 Task: Check the traffic conditions on Interstate 40 in Little Rock.
Action: Key pressed interstate<Key.space>40,<Key.space><Key.caps_lock>L<Key.caps_lock>ittle<Key.space><Key.caps_lock>R<Key.caps_lock>
Screenshot: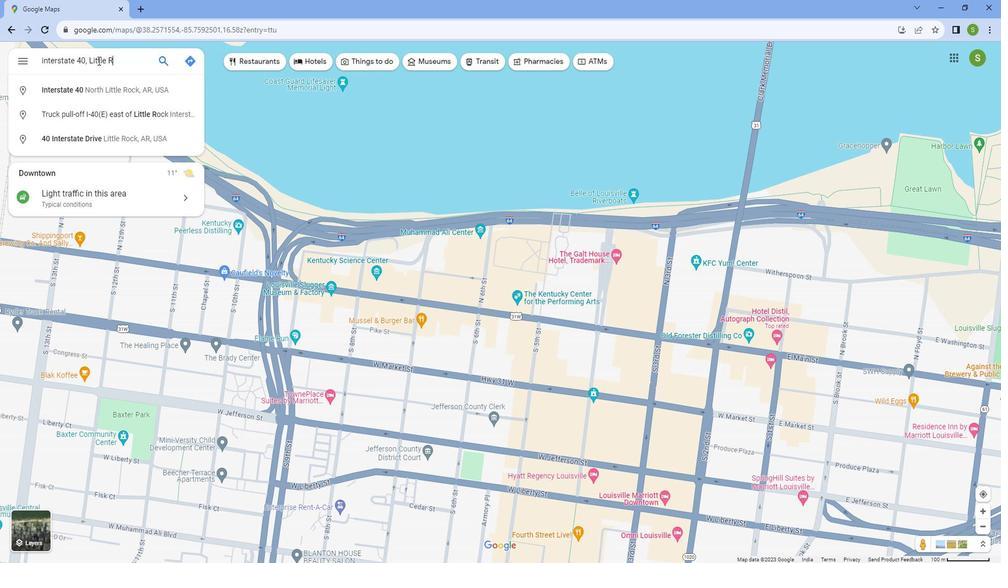 
Action: Mouse moved to (104, 47)
Screenshot: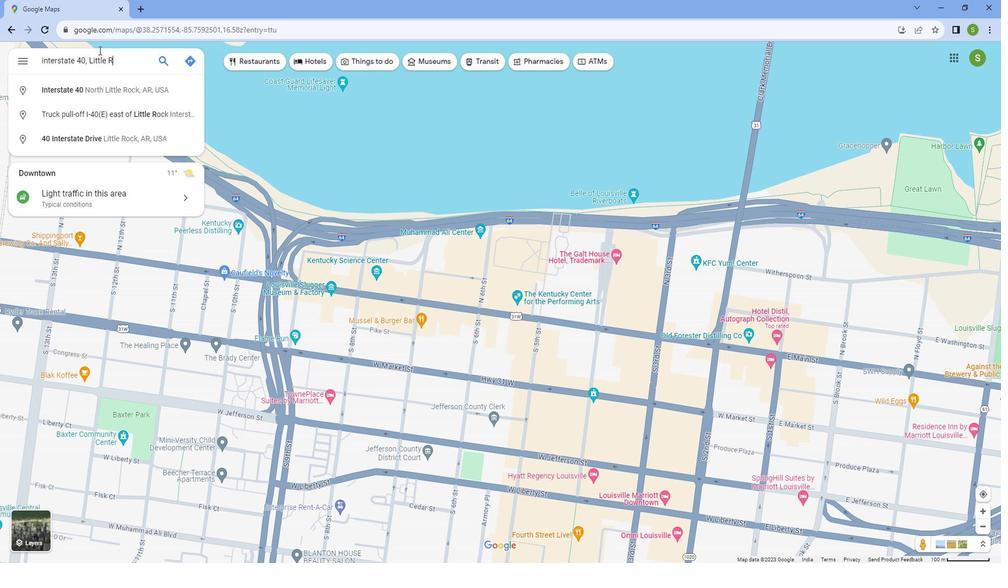 
Action: Key pressed ock
Screenshot: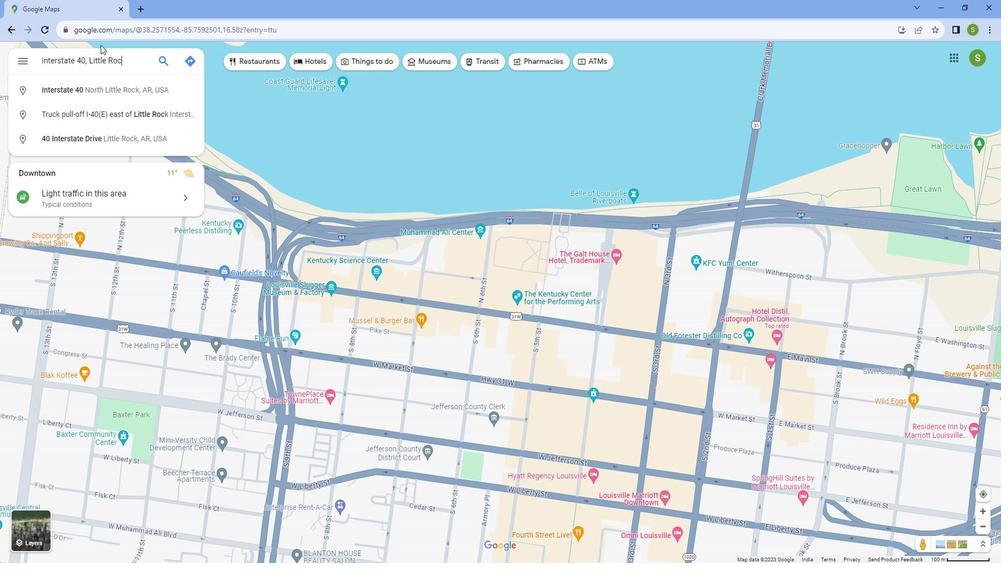 
Action: Mouse moved to (119, 85)
Screenshot: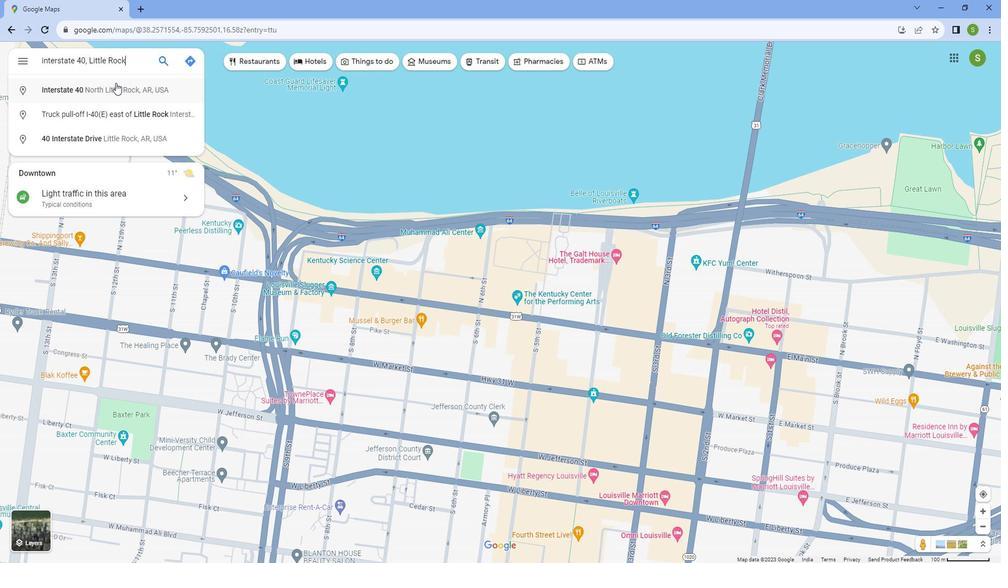 
Action: Mouse pressed left at (119, 85)
Screenshot: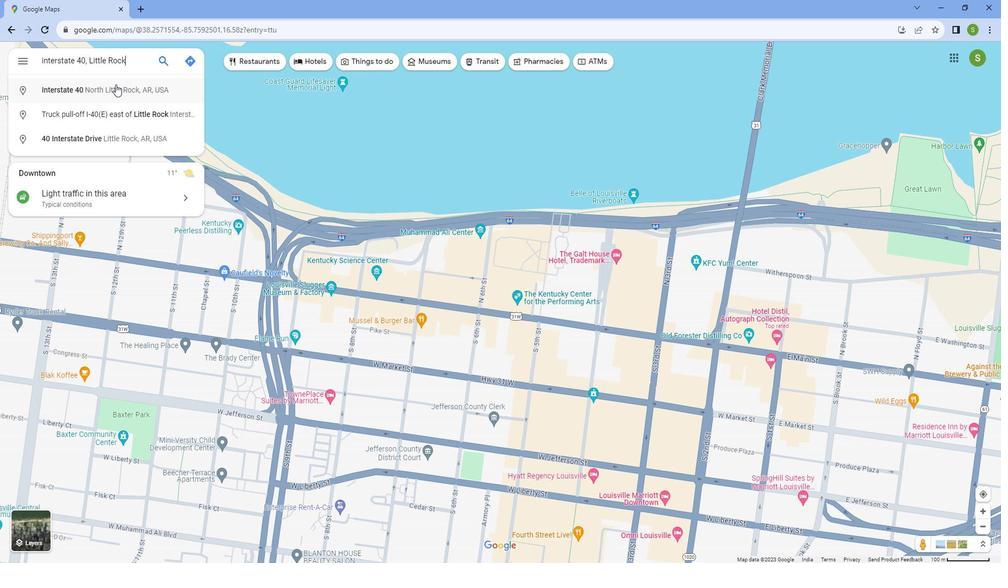 
Action: Mouse moved to (327, 510)
Screenshot: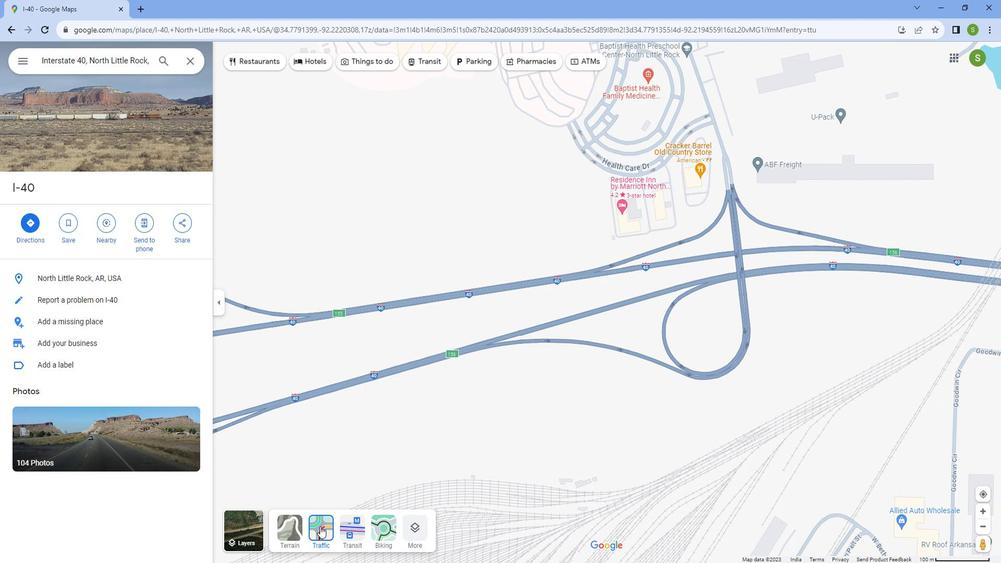 
Action: Mouse pressed left at (327, 510)
Screenshot: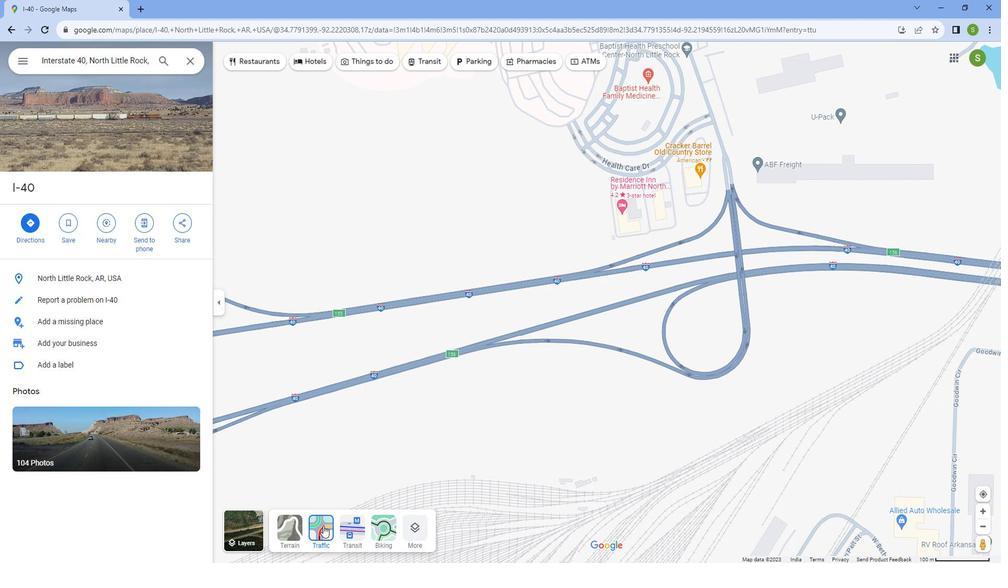 
Action: Mouse moved to (440, 316)
Screenshot: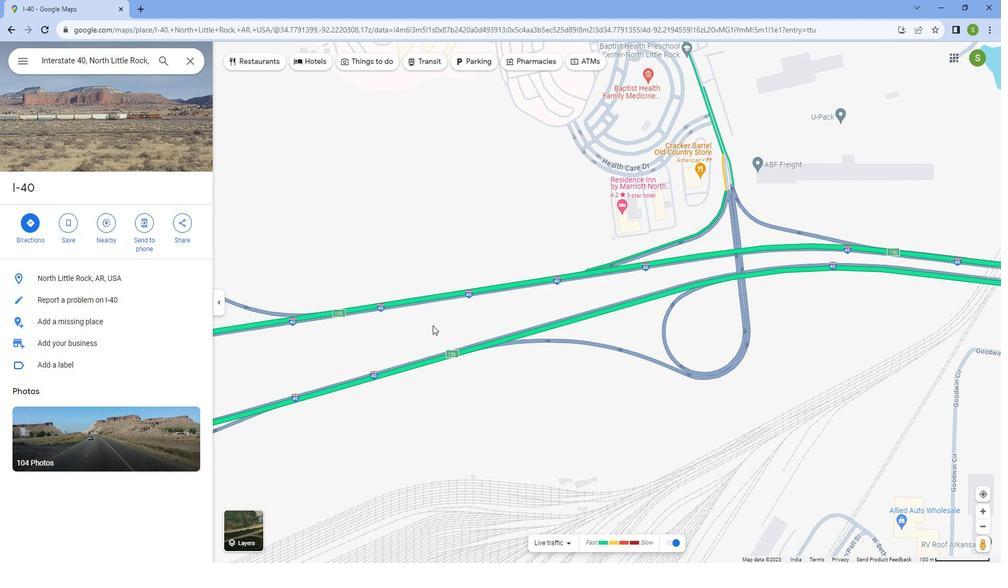 
Action: Mouse scrolled (440, 316) with delta (0, 0)
Screenshot: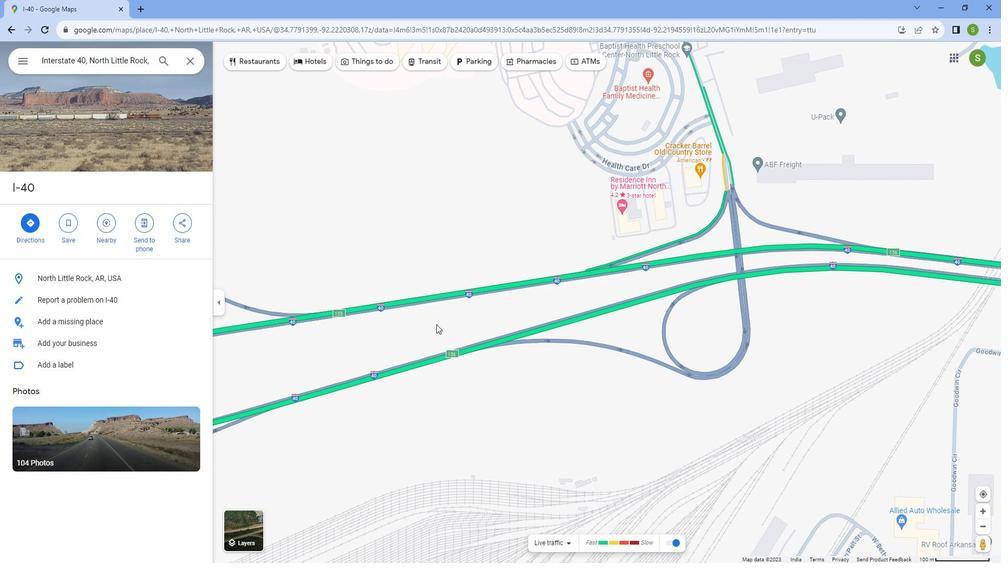 
Action: Mouse scrolled (440, 316) with delta (0, 0)
Screenshot: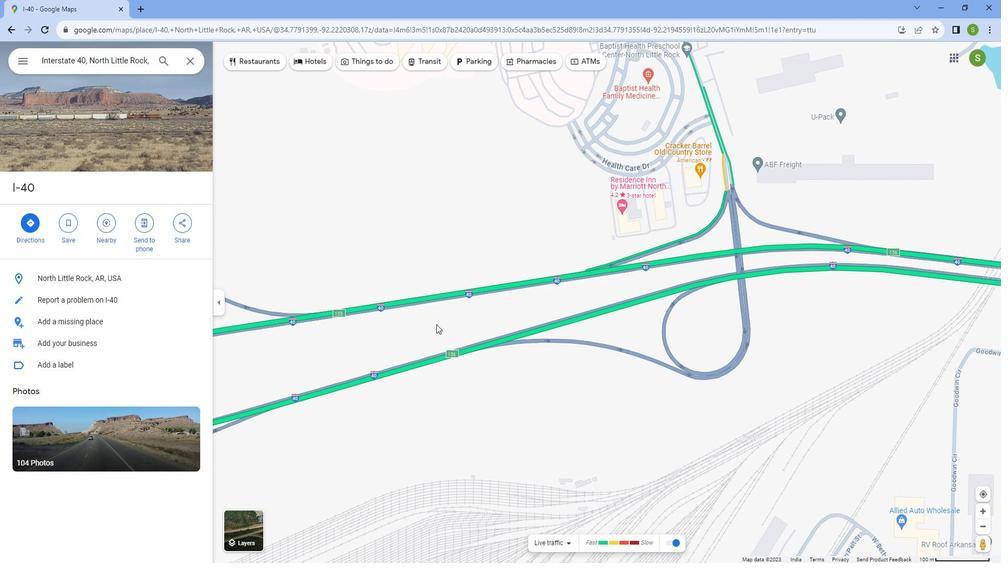 
Action: Mouse scrolled (440, 316) with delta (0, 0)
Screenshot: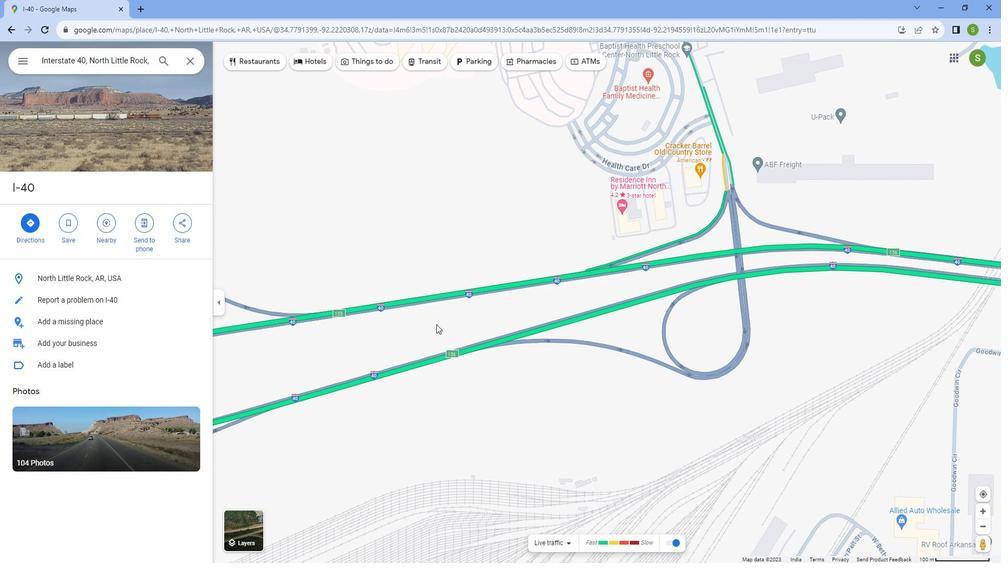 
Action: Mouse scrolled (440, 316) with delta (0, 0)
Screenshot: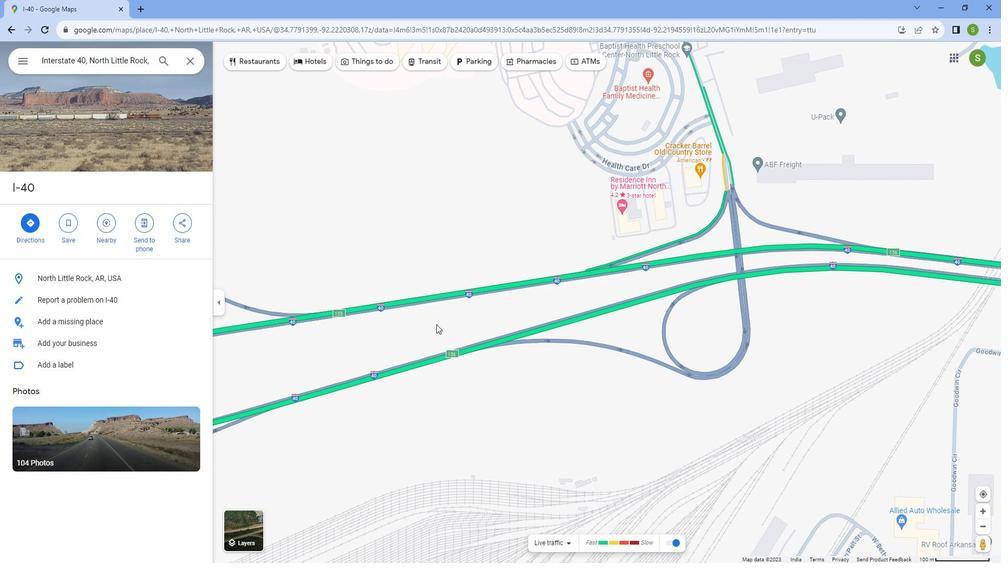 
Action: Mouse scrolled (440, 316) with delta (0, 0)
Screenshot: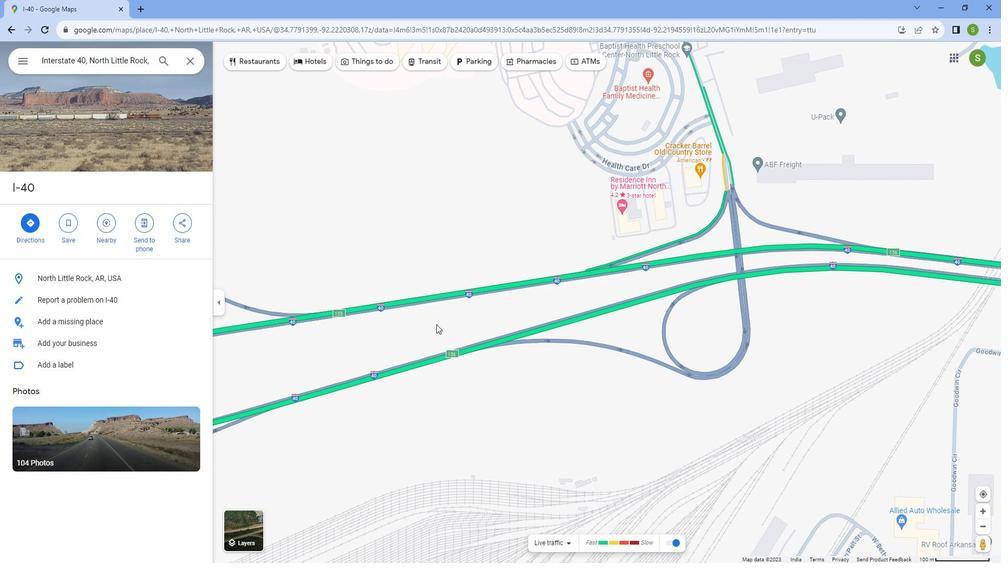 
Action: Mouse scrolled (440, 316) with delta (0, 0)
Screenshot: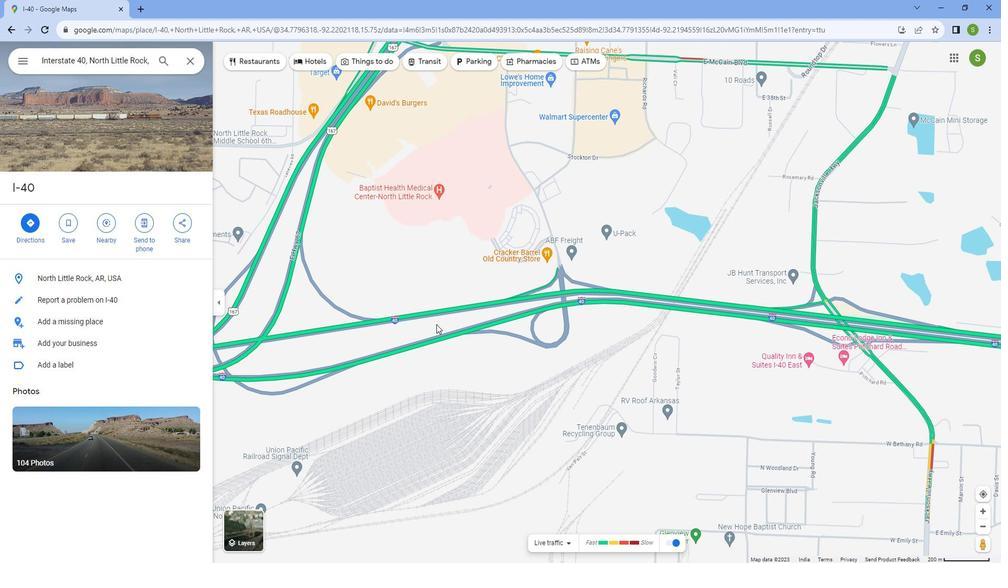 
Action: Mouse scrolled (440, 316) with delta (0, 0)
Screenshot: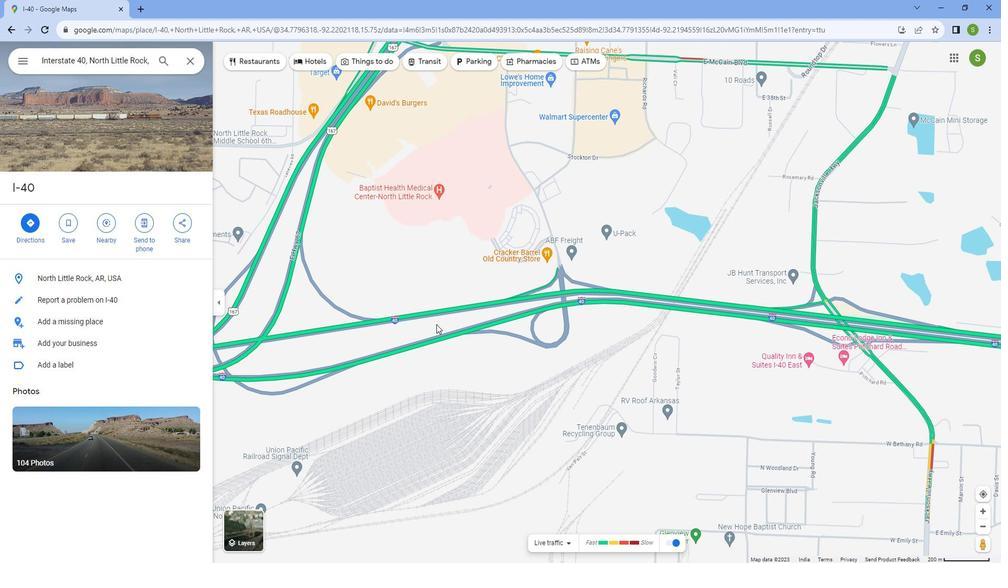 
Action: Mouse scrolled (440, 316) with delta (0, 0)
Screenshot: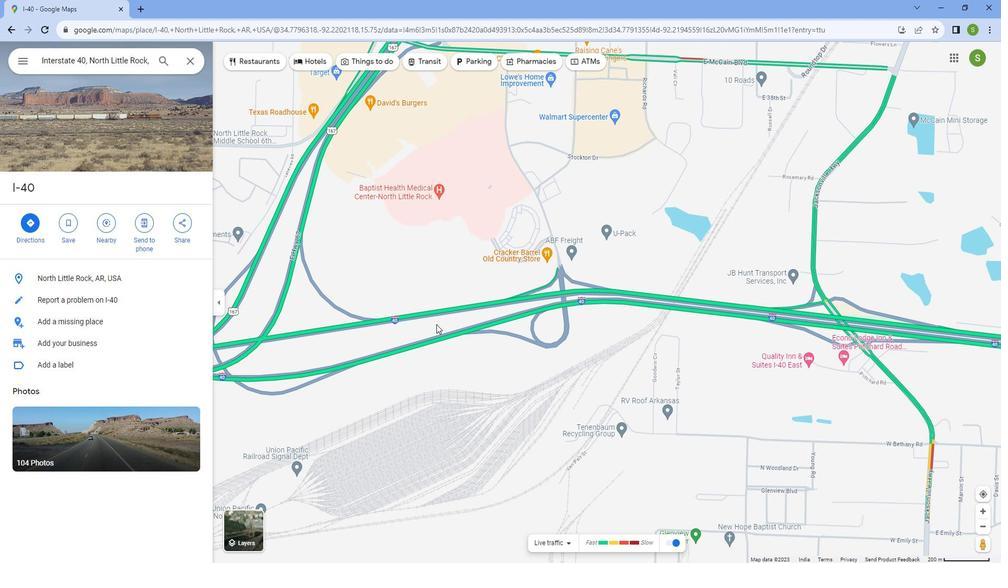 
Action: Mouse scrolled (440, 316) with delta (0, 0)
Screenshot: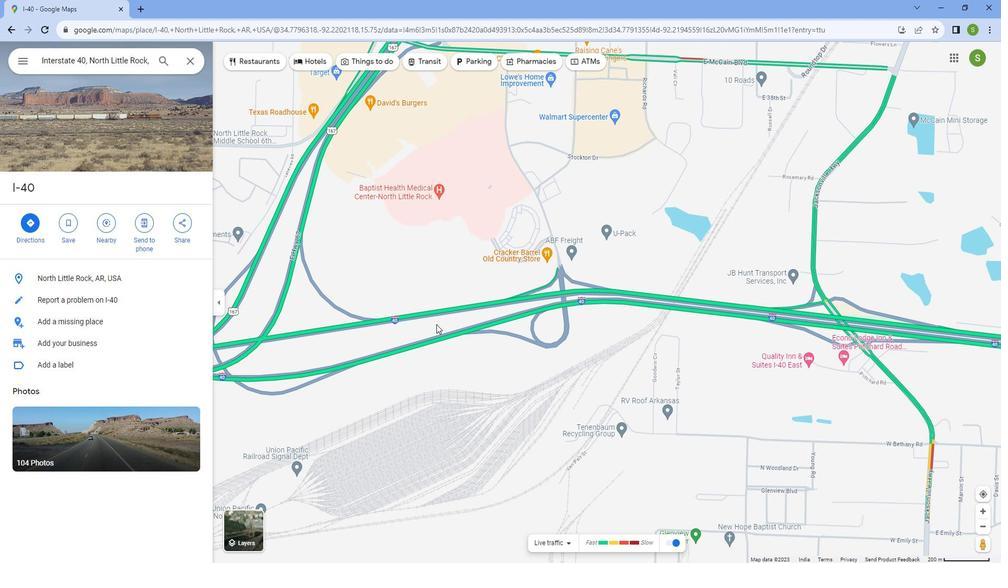 
Action: Mouse moved to (307, 304)
Screenshot: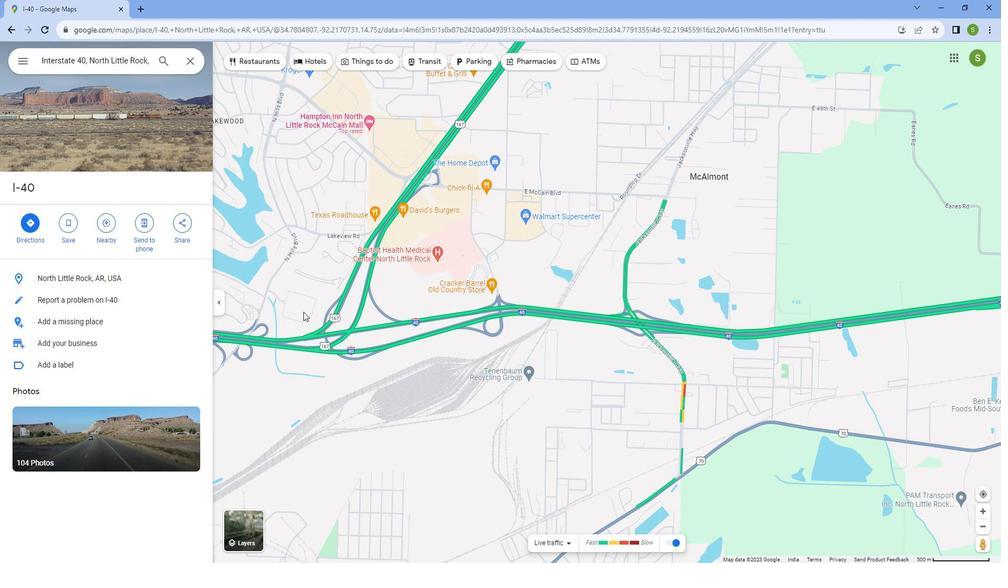 
Action: Mouse scrolled (307, 305) with delta (0, 0)
Screenshot: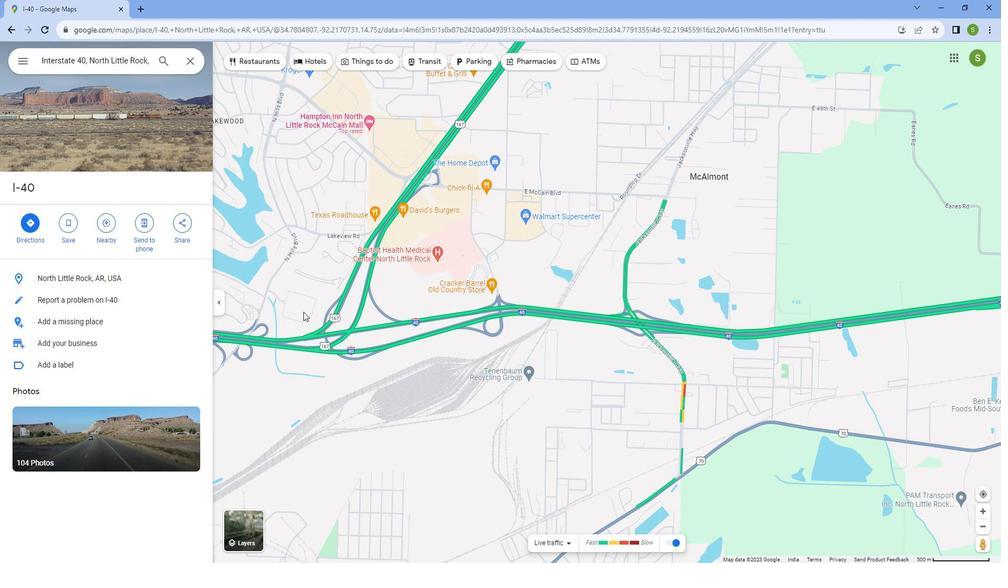 
Action: Mouse moved to (302, 305)
Screenshot: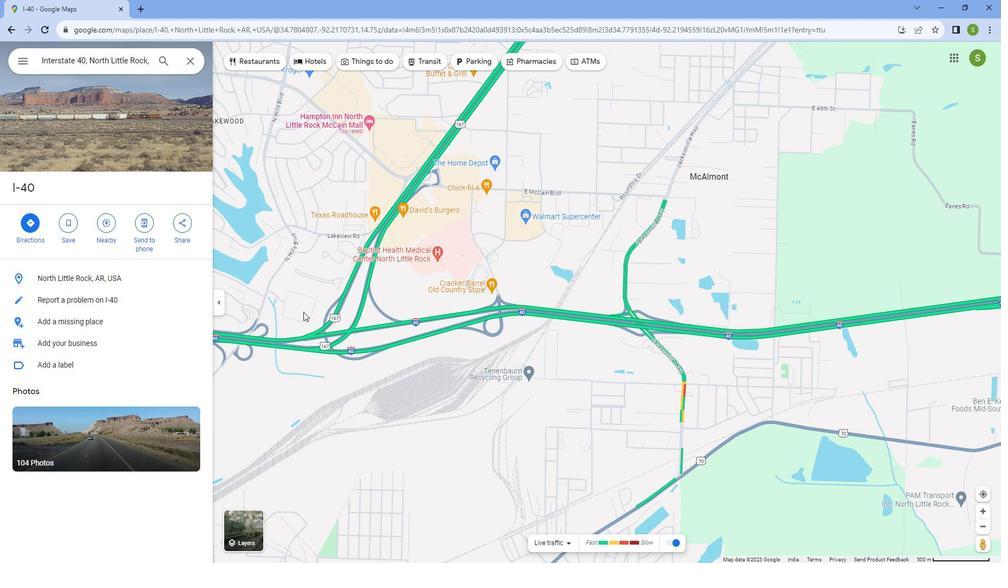 
Action: Mouse scrolled (302, 306) with delta (0, 0)
Screenshot: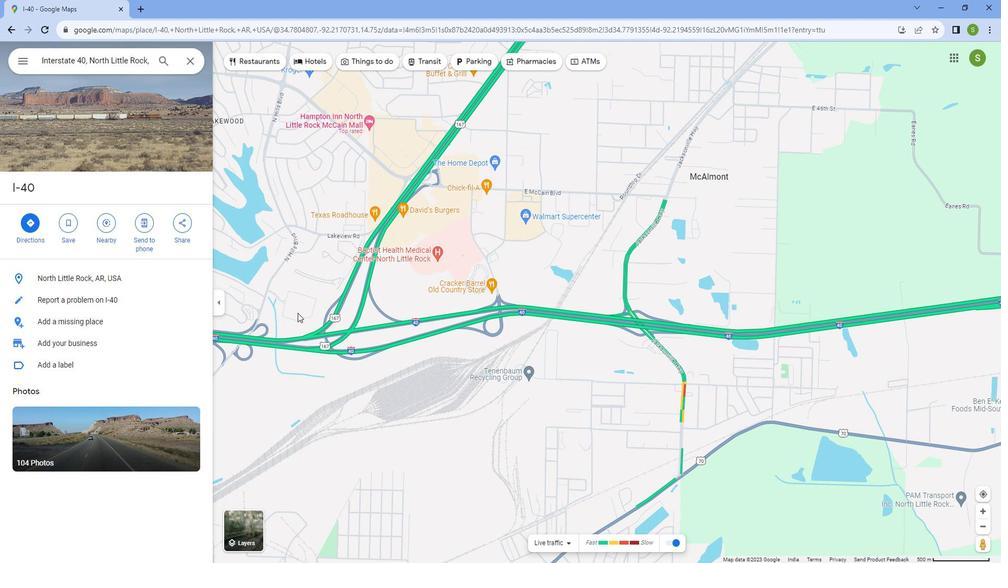 
Action: Mouse scrolled (302, 306) with delta (0, 0)
Screenshot: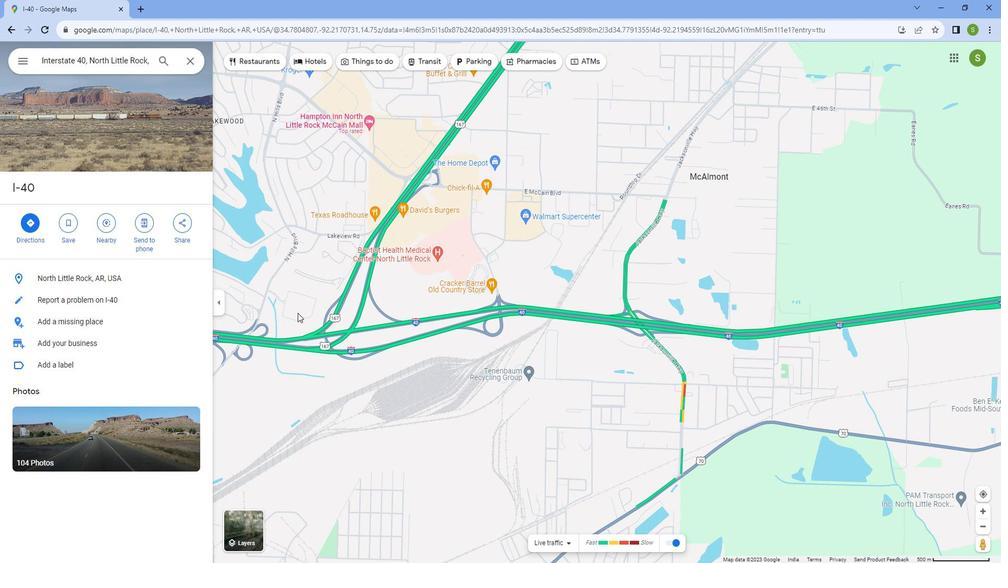 
Action: Mouse moved to (302, 305)
Screenshot: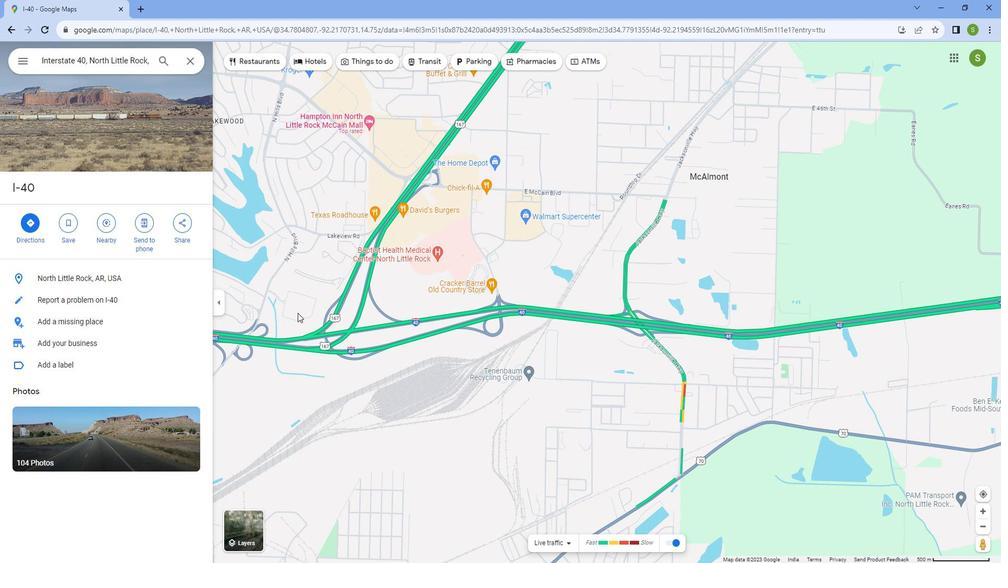 
Action: Mouse scrolled (302, 306) with delta (0, 0)
Screenshot: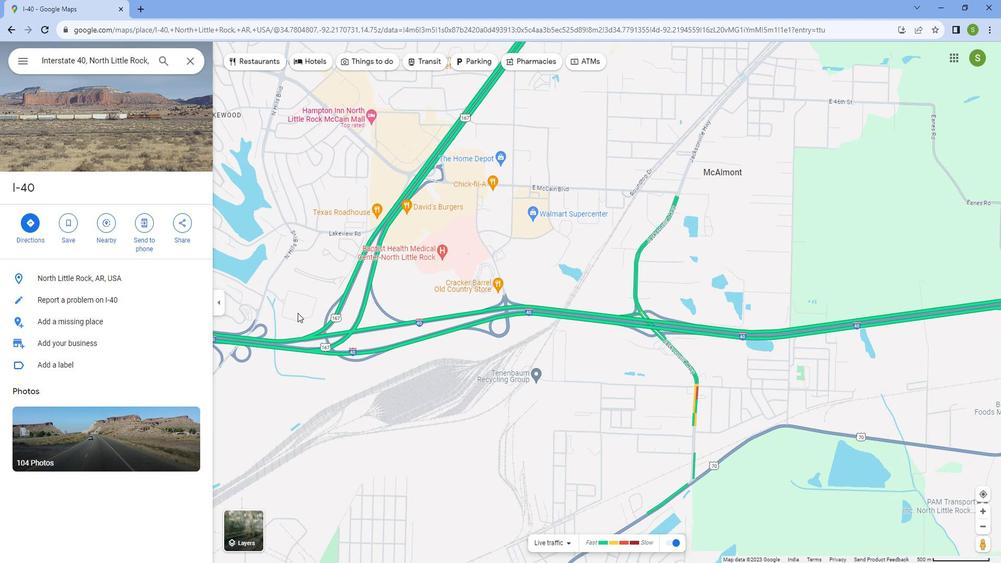 
Action: Mouse moved to (297, 306)
Screenshot: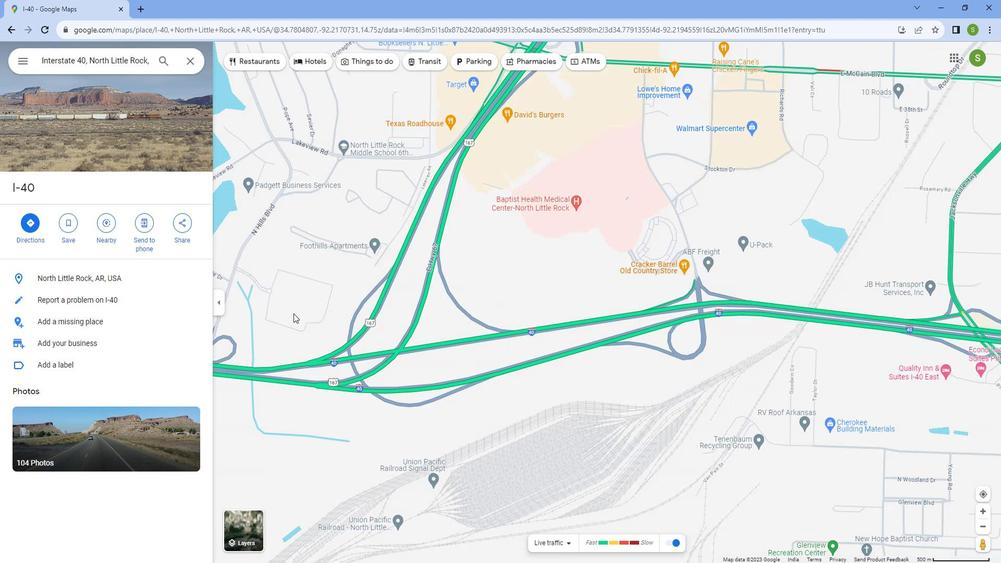 
Action: Mouse scrolled (297, 306) with delta (0, 0)
Screenshot: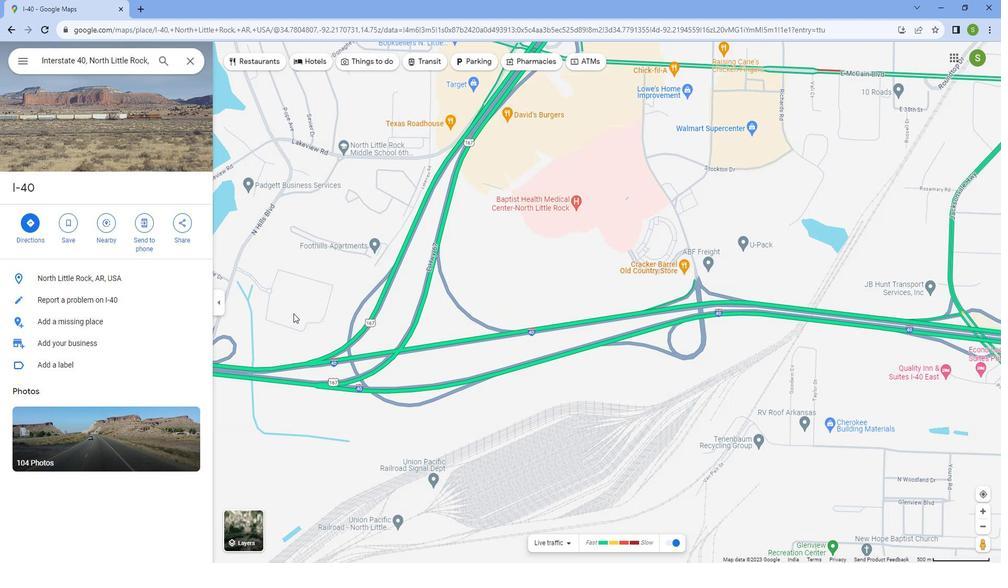
Action: Mouse scrolled (297, 306) with delta (0, 0)
Screenshot: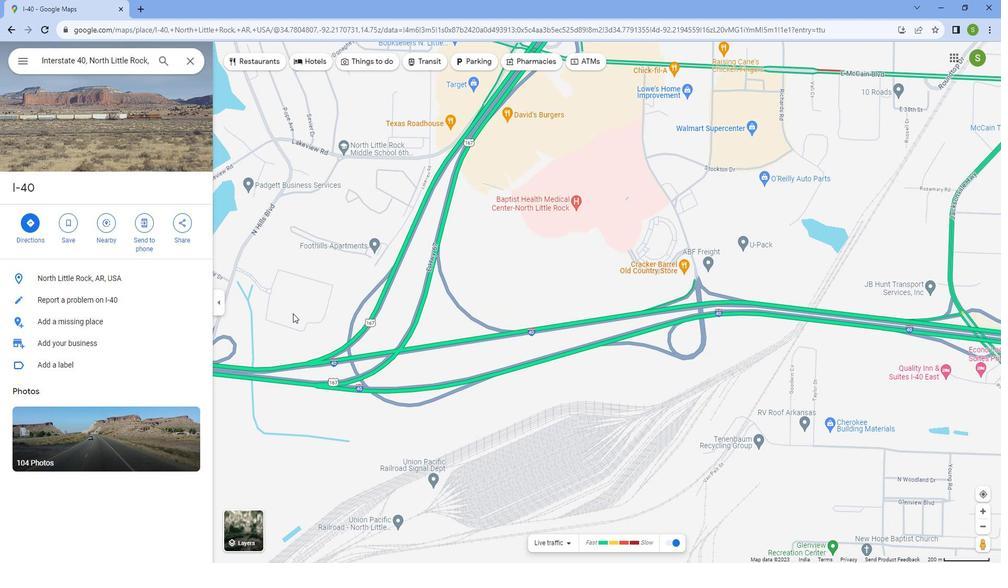 
Action: Mouse scrolled (297, 306) with delta (0, 0)
Screenshot: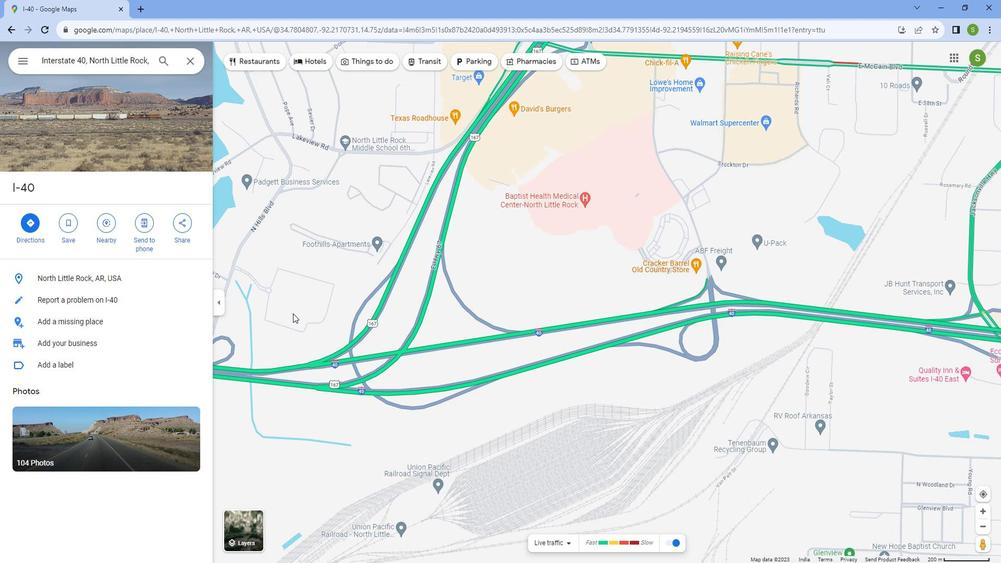 
Action: Mouse scrolled (297, 306) with delta (0, 0)
Screenshot: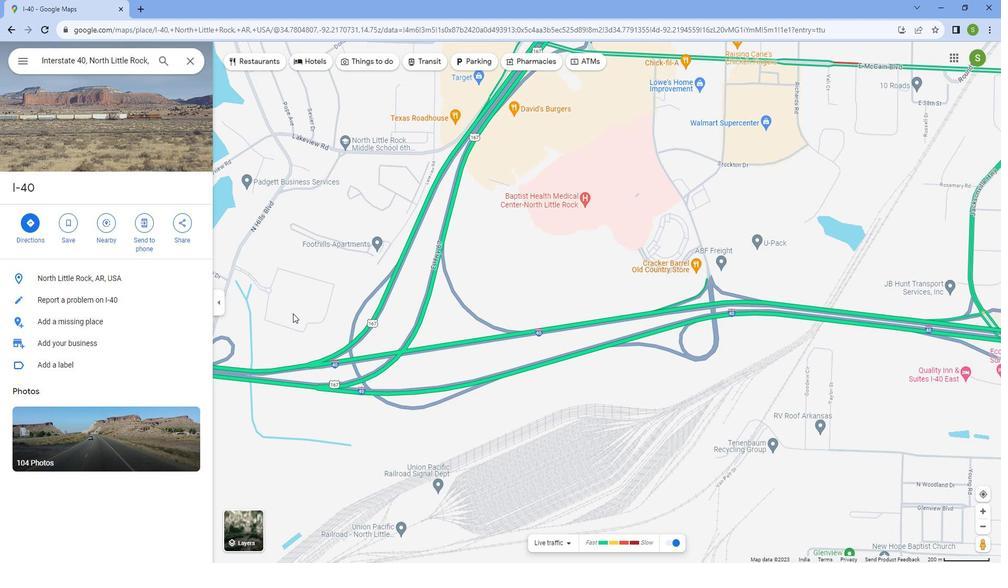 
Action: Mouse scrolled (297, 306) with delta (0, 0)
Screenshot: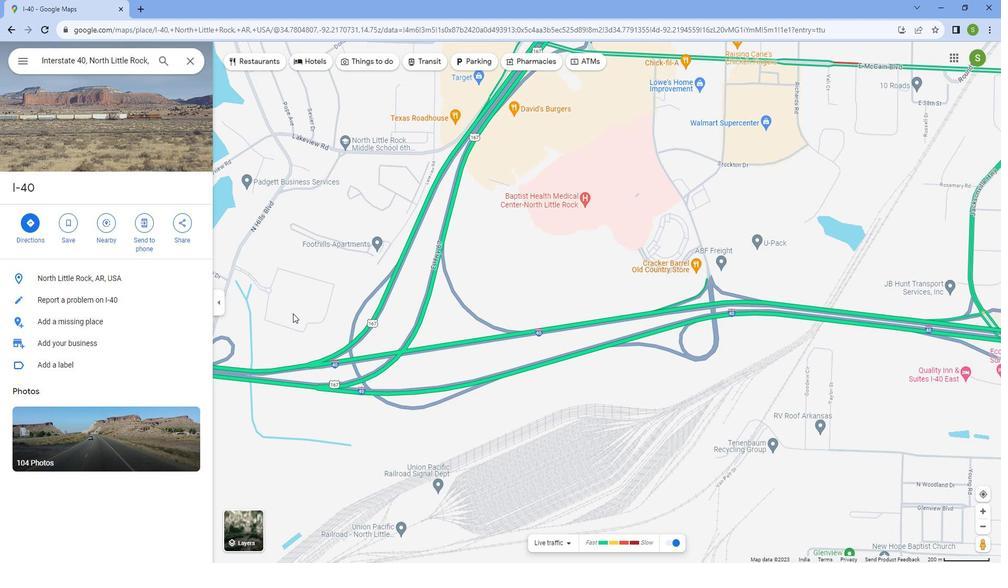 
Action: Mouse scrolled (297, 306) with delta (0, 0)
Screenshot: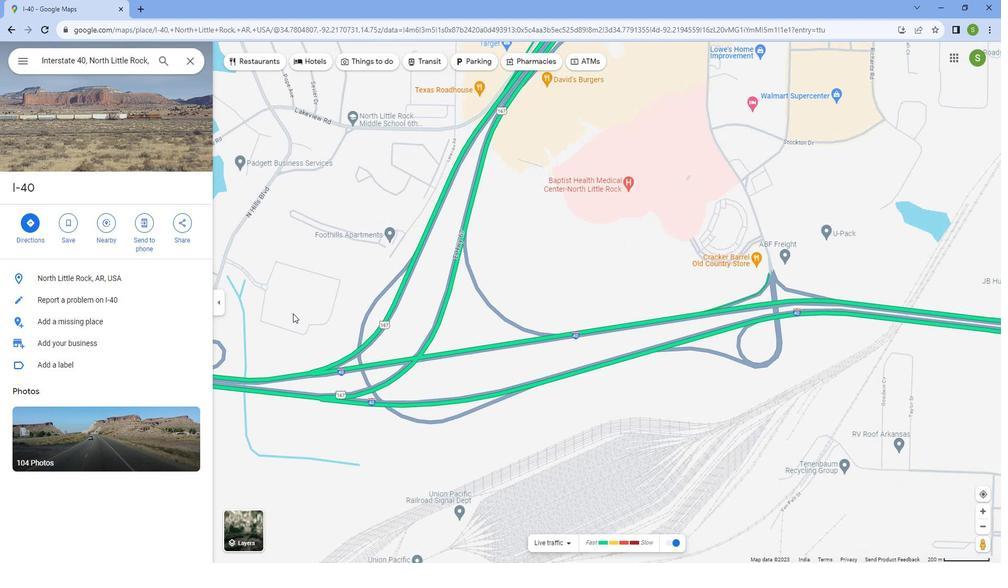 
Action: Mouse moved to (701, 339)
Screenshot: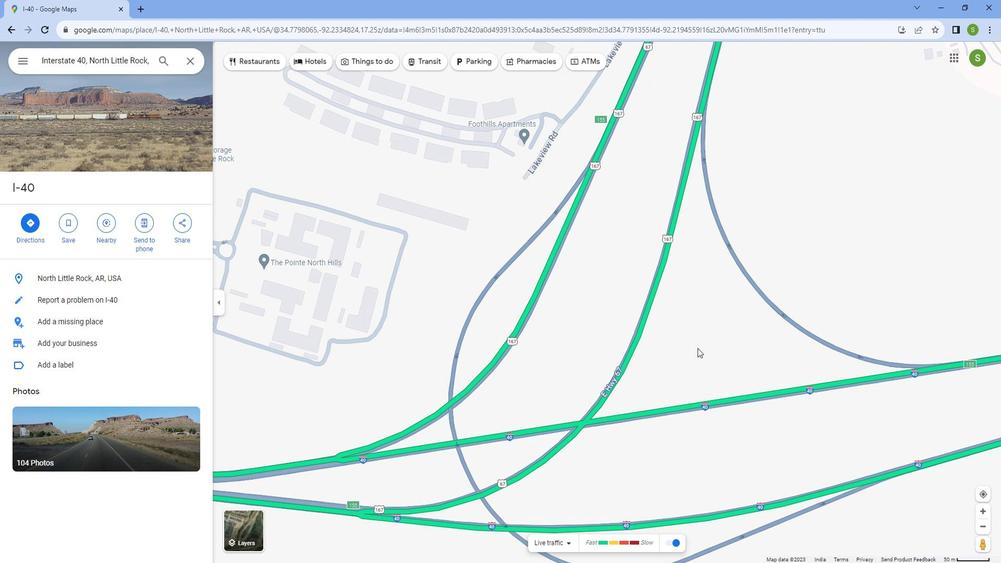 
Action: Mouse pressed left at (701, 339)
Screenshot: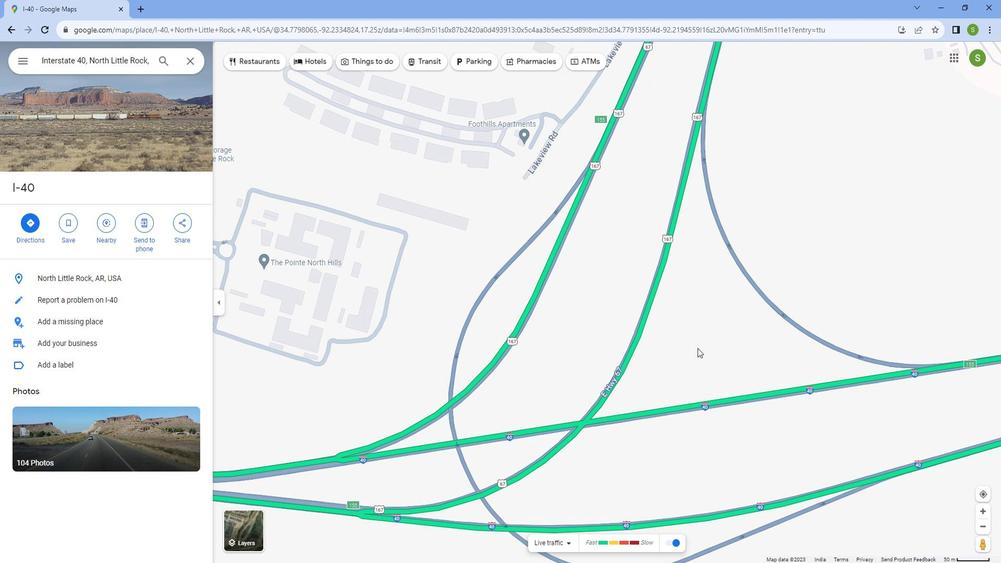 
Action: Mouse moved to (648, 220)
Screenshot: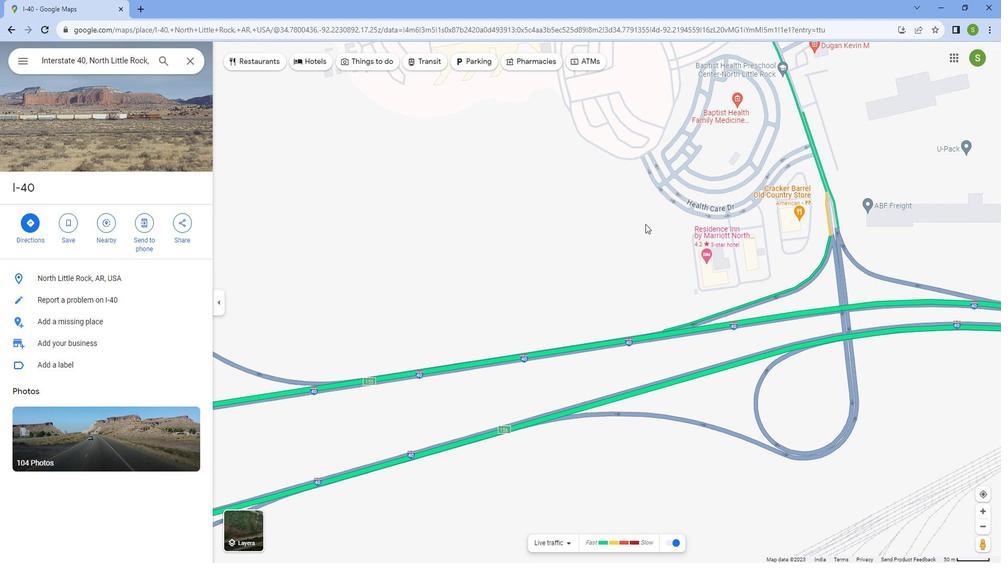 
Action: Mouse pressed left at (648, 220)
Screenshot: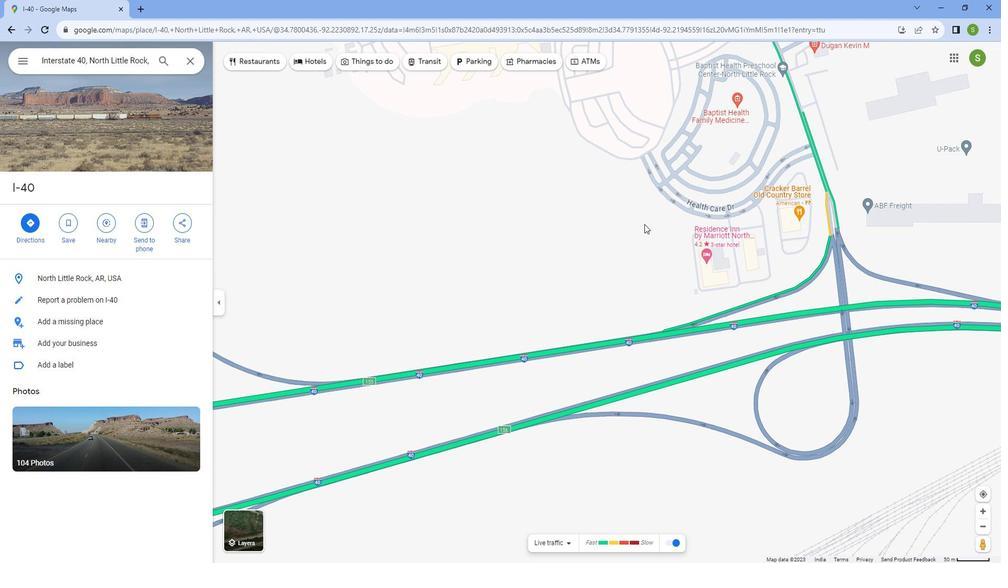 
Action: Mouse moved to (528, 247)
Screenshot: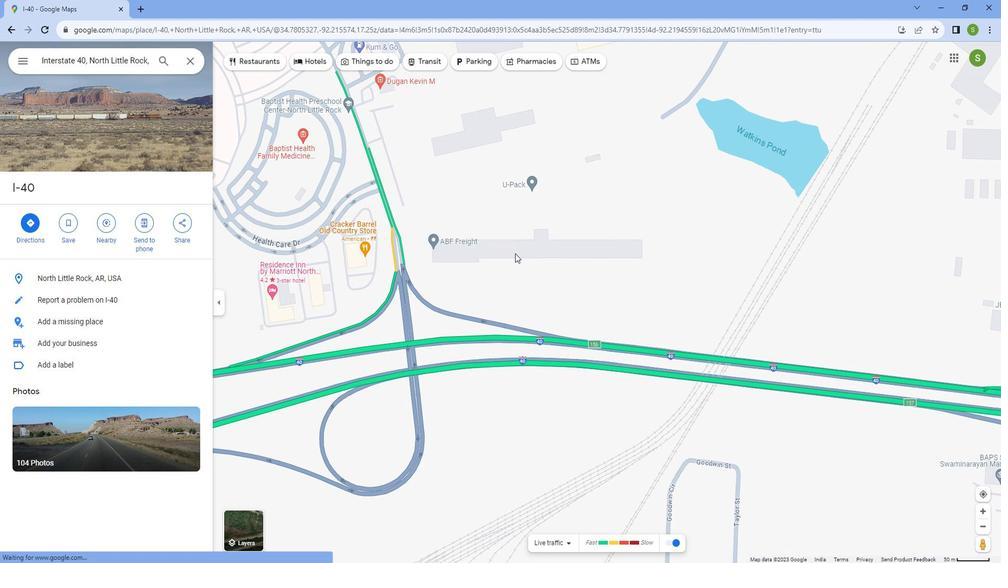 
Action: Mouse pressed left at (528, 247)
Screenshot: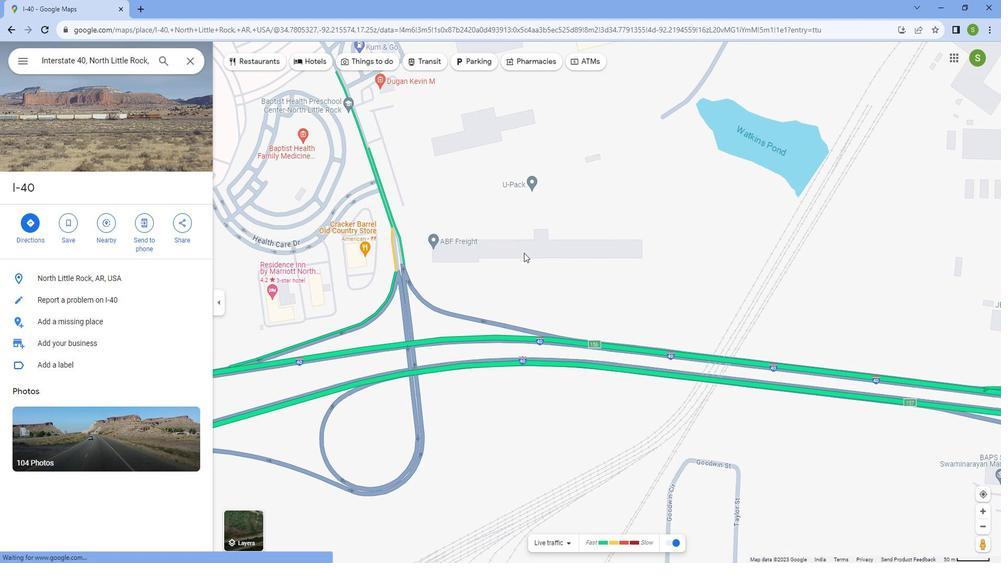 
Action: Mouse moved to (313, 321)
Screenshot: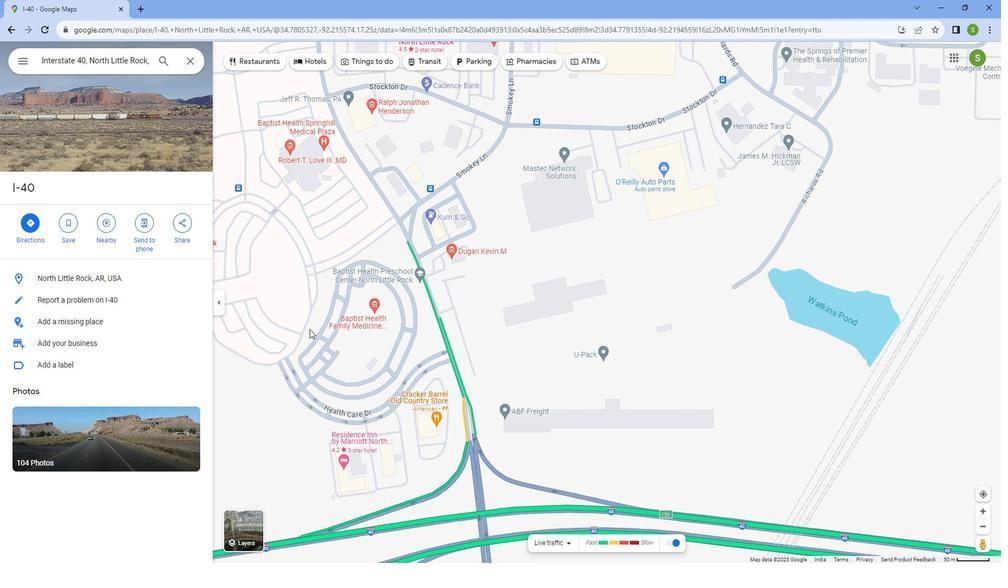
Action: Mouse pressed left at (313, 321)
Screenshot: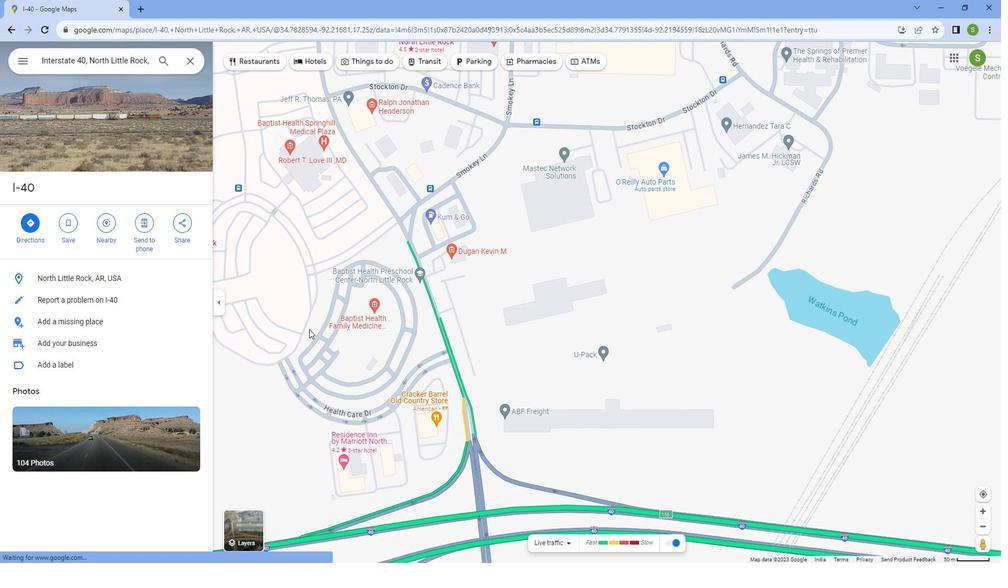 
Action: Mouse moved to (380, 193)
Screenshot: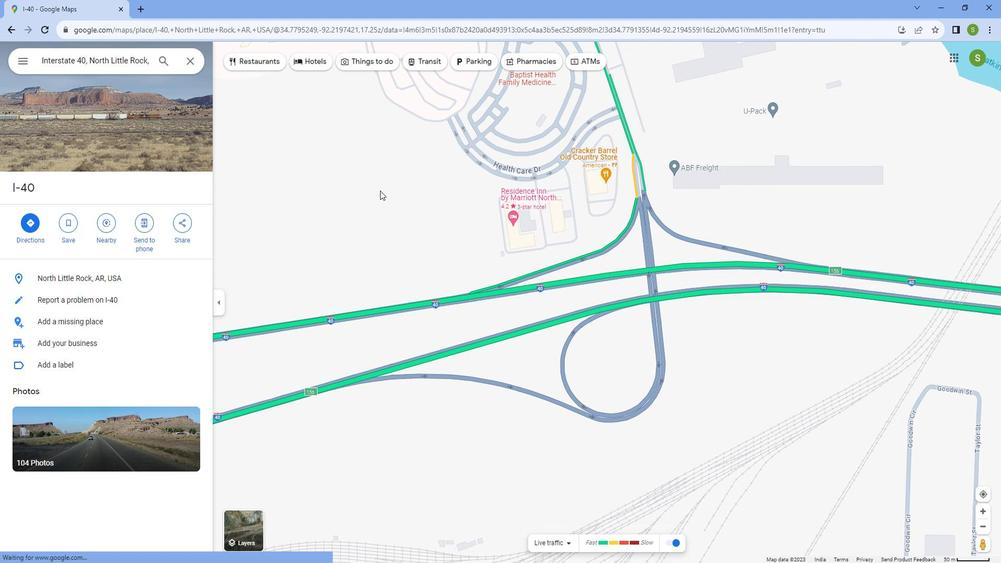 
Action: Mouse pressed left at (380, 193)
Screenshot: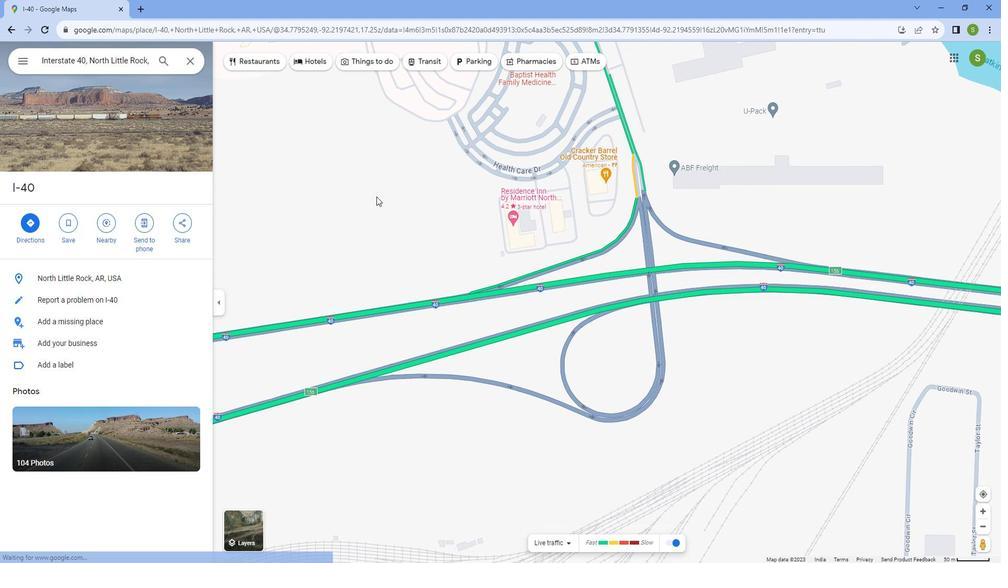 
Action: Mouse moved to (610, 196)
Screenshot: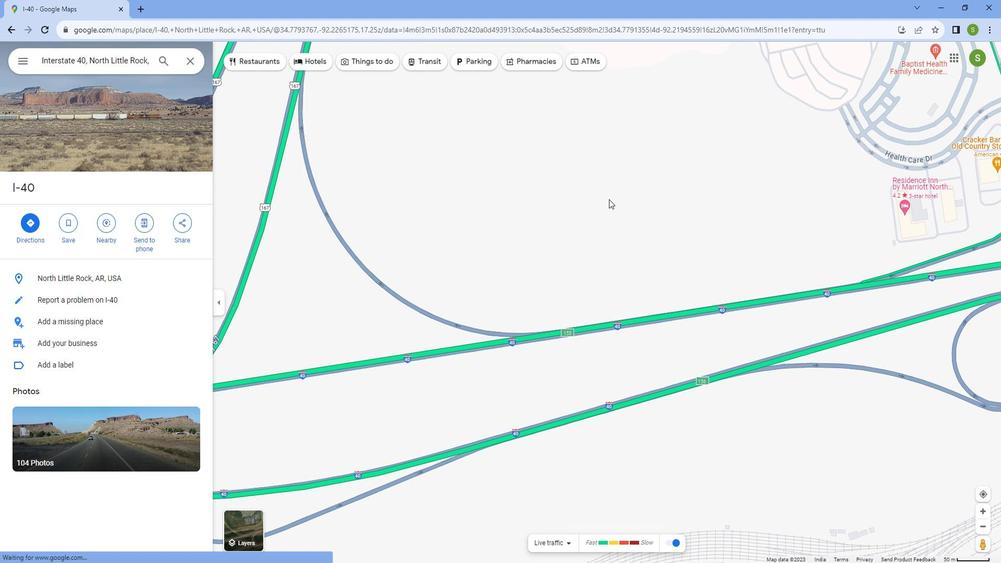 
Action: Mouse scrolled (610, 195) with delta (0, 0)
Screenshot: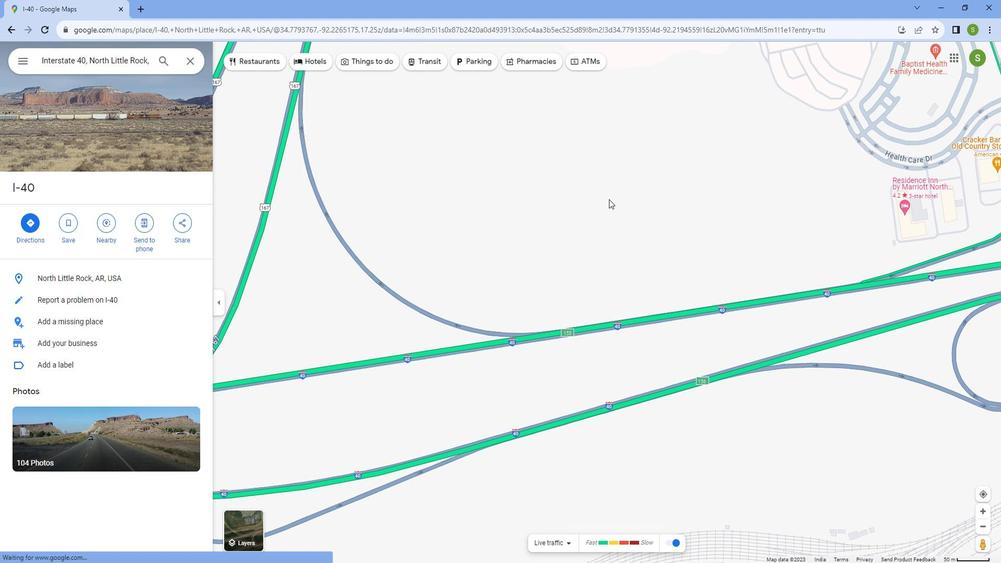 
Action: Mouse scrolled (610, 195) with delta (0, 0)
Screenshot: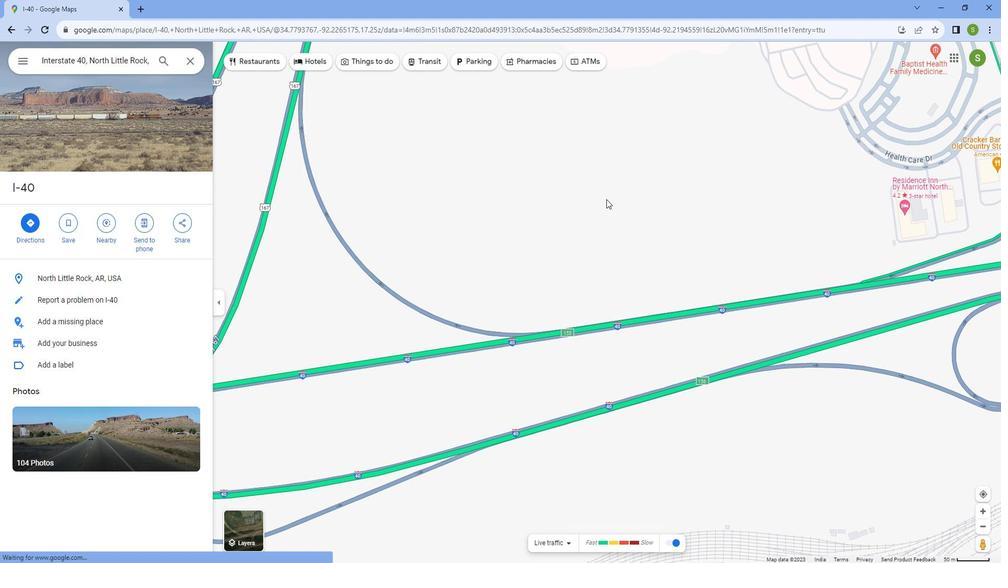 
Action: Mouse scrolled (610, 195) with delta (0, 0)
Screenshot: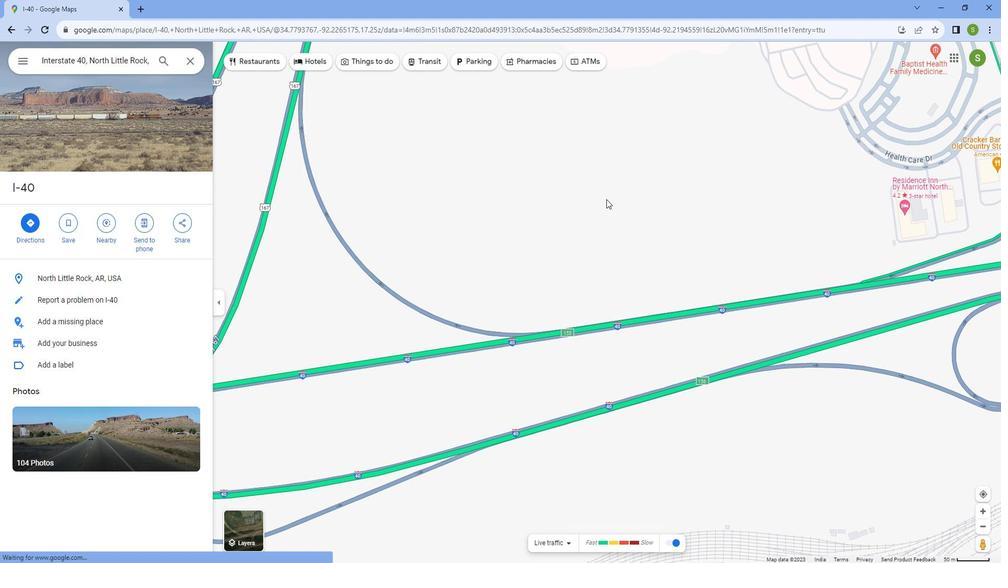 
Action: Mouse scrolled (610, 195) with delta (0, 0)
Screenshot: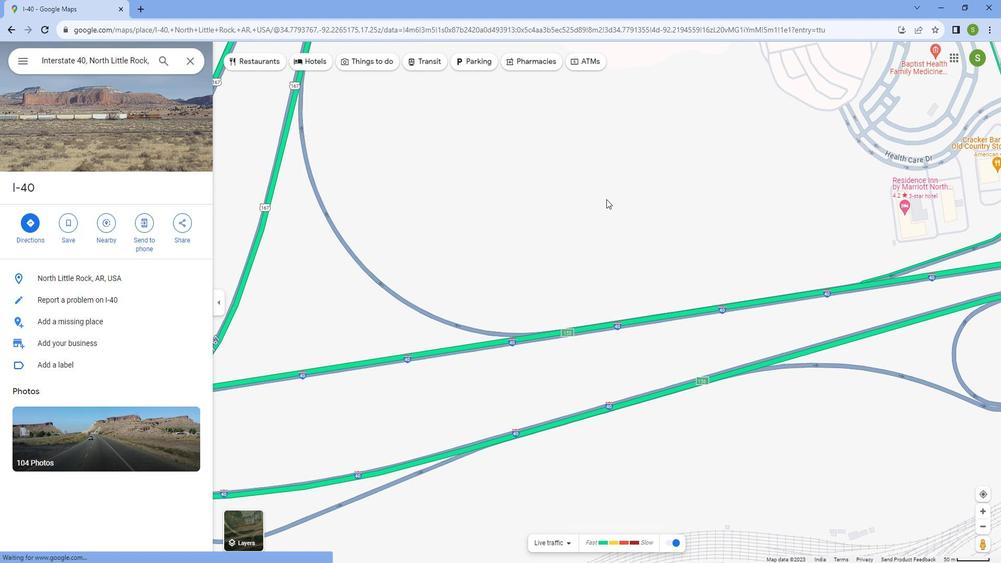 
Action: Mouse scrolled (610, 195) with delta (0, 0)
Screenshot: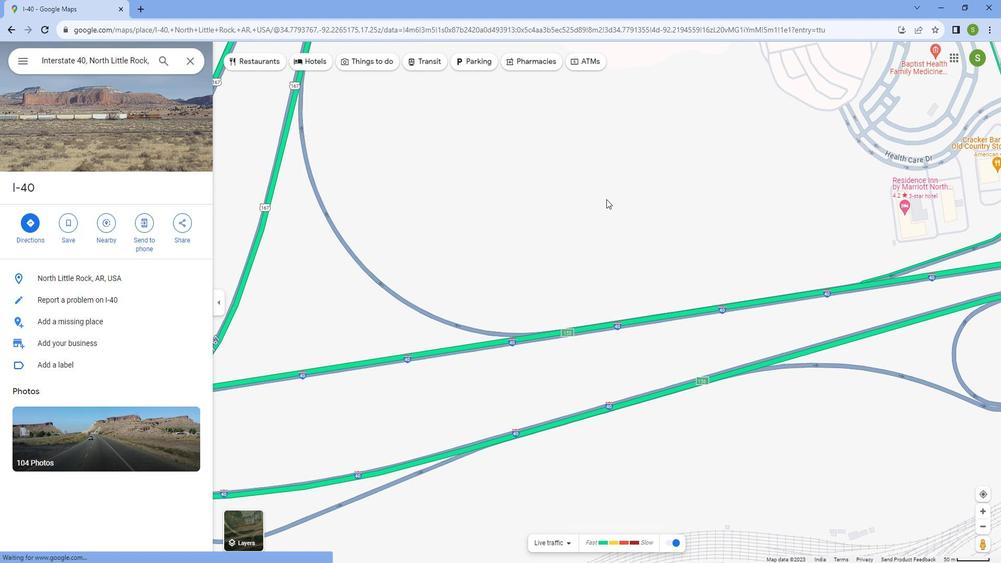 
Action: Mouse scrolled (610, 195) with delta (0, 0)
Screenshot: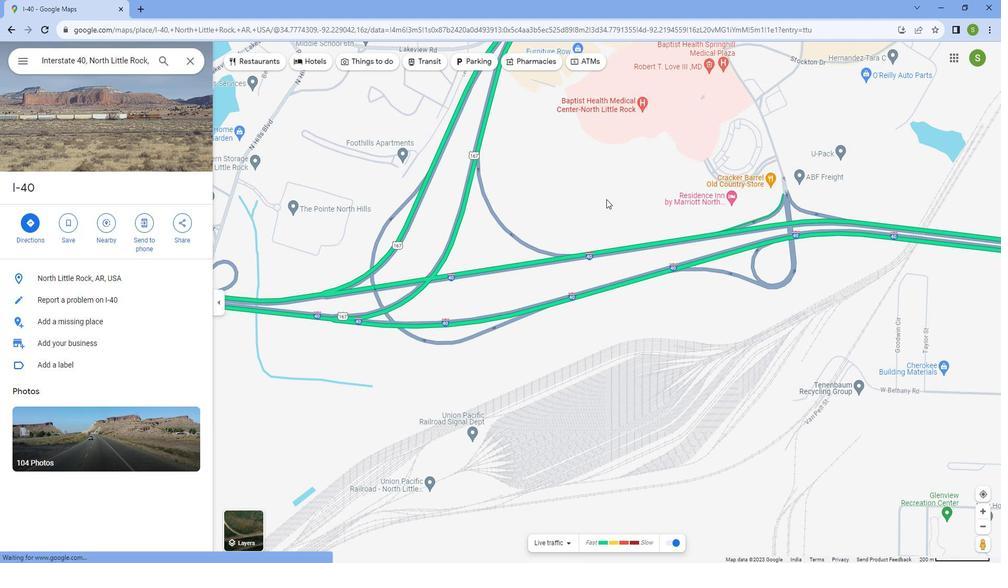 
Action: Mouse scrolled (610, 195) with delta (0, 0)
Screenshot: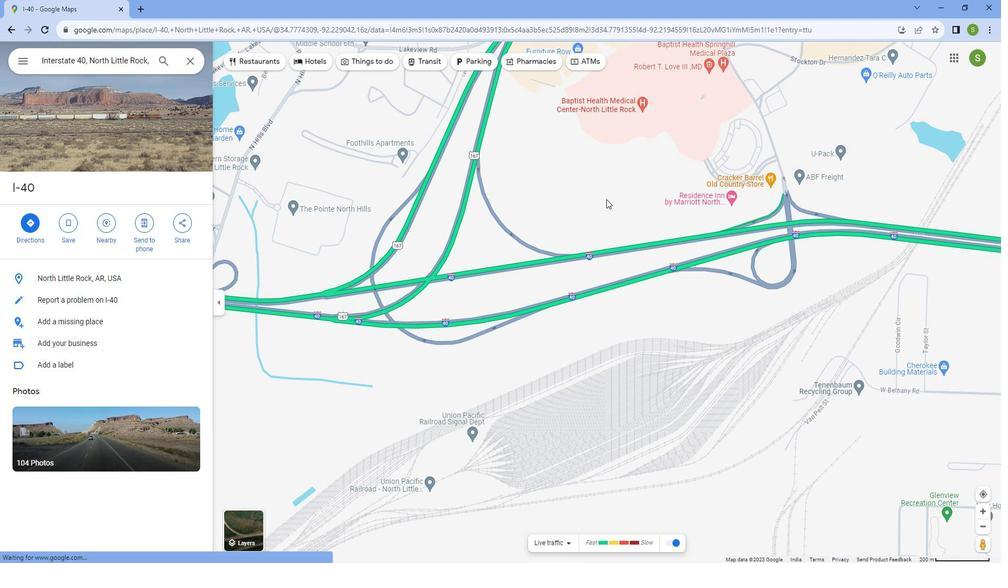 
Action: Mouse scrolled (610, 195) with delta (0, 0)
Screenshot: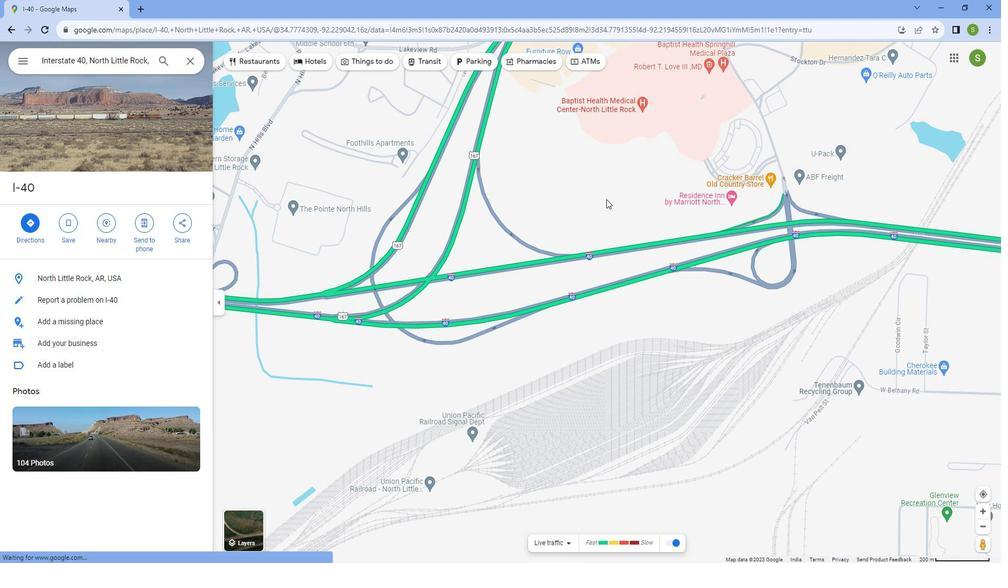 
Action: Mouse scrolled (610, 195) with delta (0, 0)
Screenshot: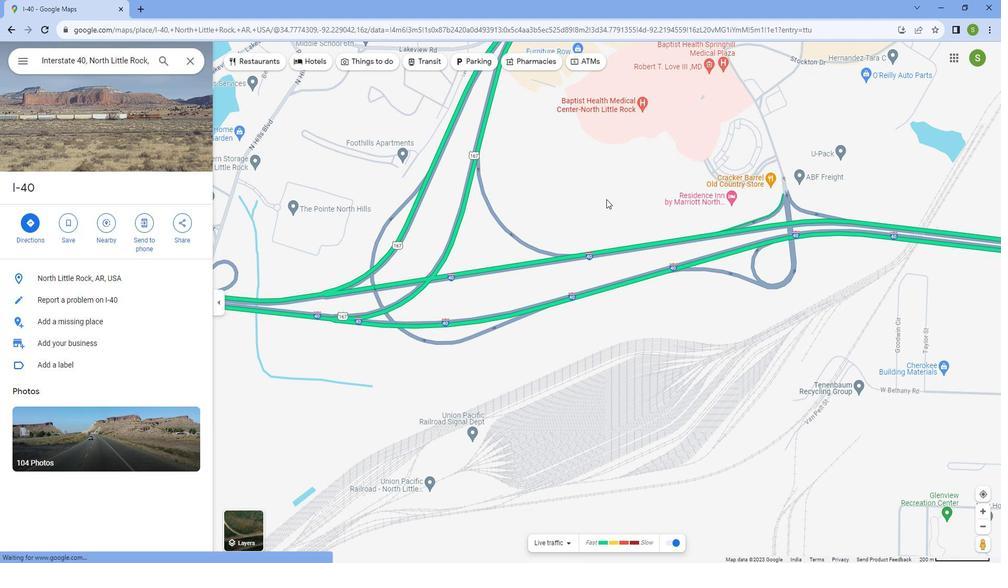 
Action: Mouse moved to (749, 242)
Screenshot: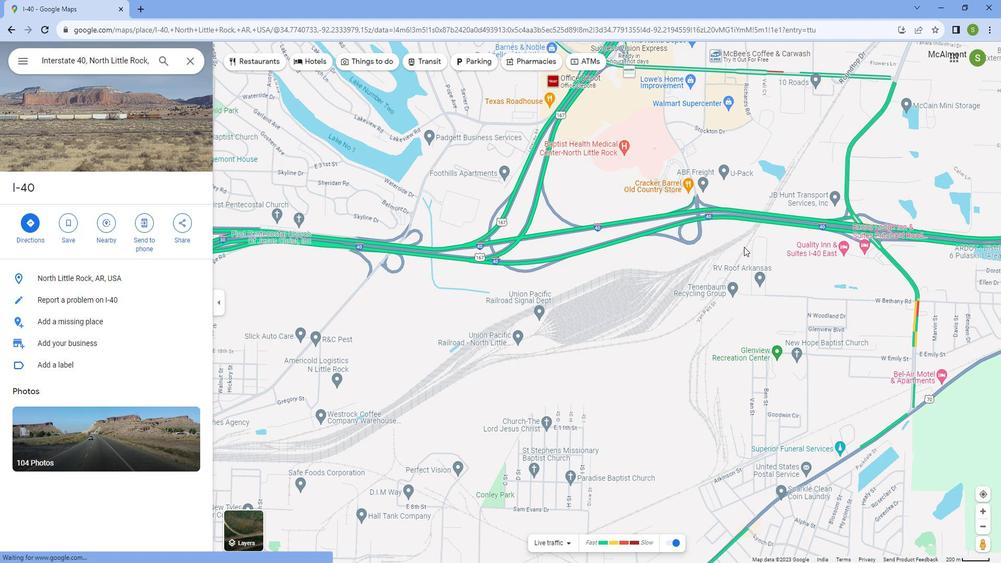 
Action: Mouse pressed left at (749, 242)
Screenshot: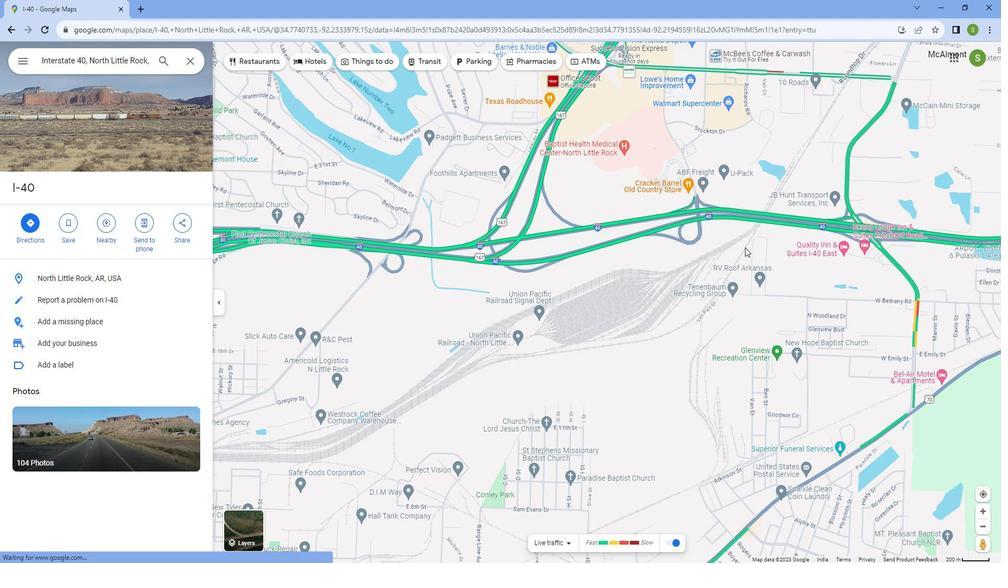 
Action: Mouse moved to (537, 321)
Screenshot: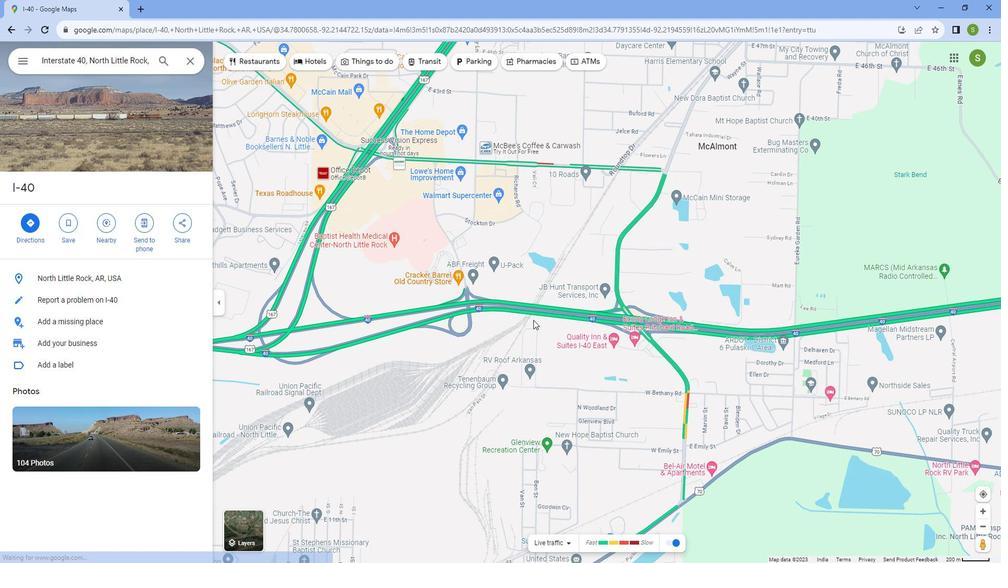 
Action: Mouse pressed left at (537, 321)
Screenshot: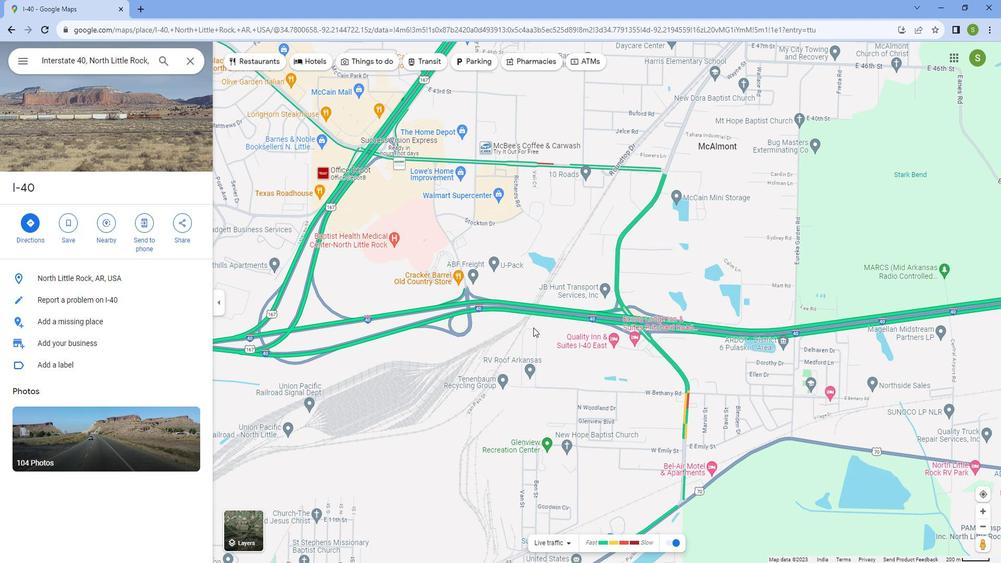 
Action: Mouse moved to (476, 253)
Screenshot: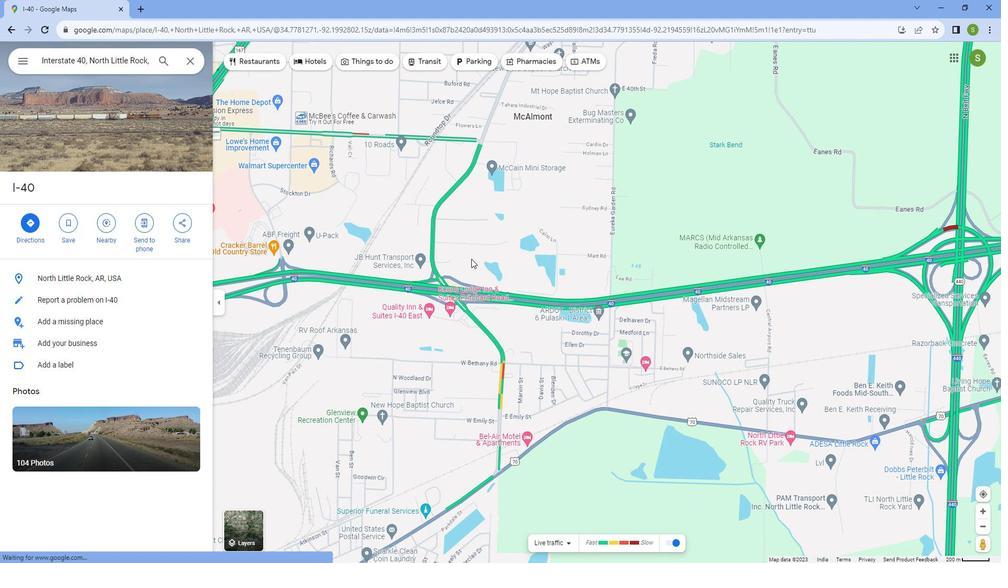 
Action: Mouse scrolled (476, 253) with delta (0, 0)
Screenshot: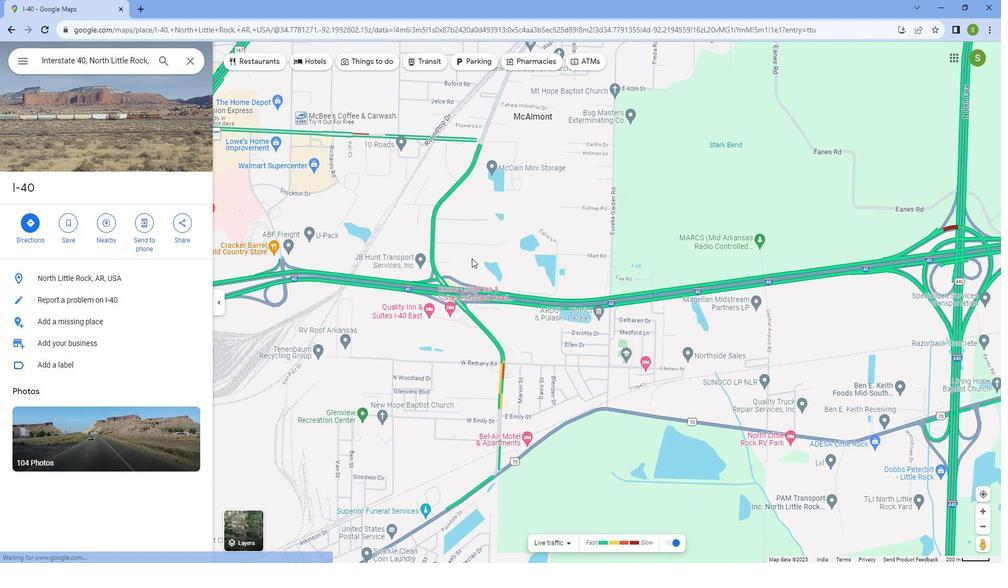 
Action: Mouse scrolled (476, 253) with delta (0, 0)
Screenshot: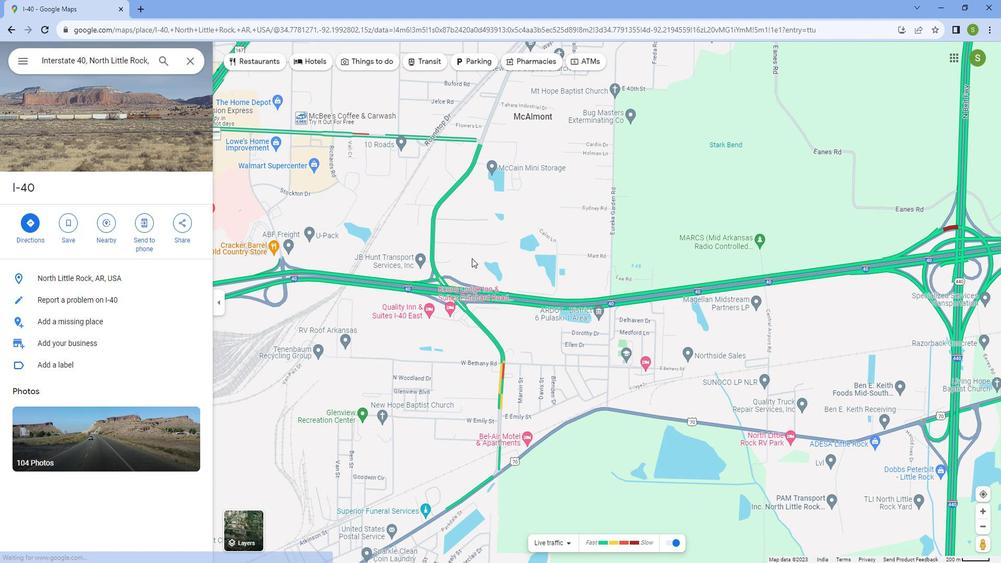 
Action: Mouse scrolled (476, 253) with delta (0, 0)
Screenshot: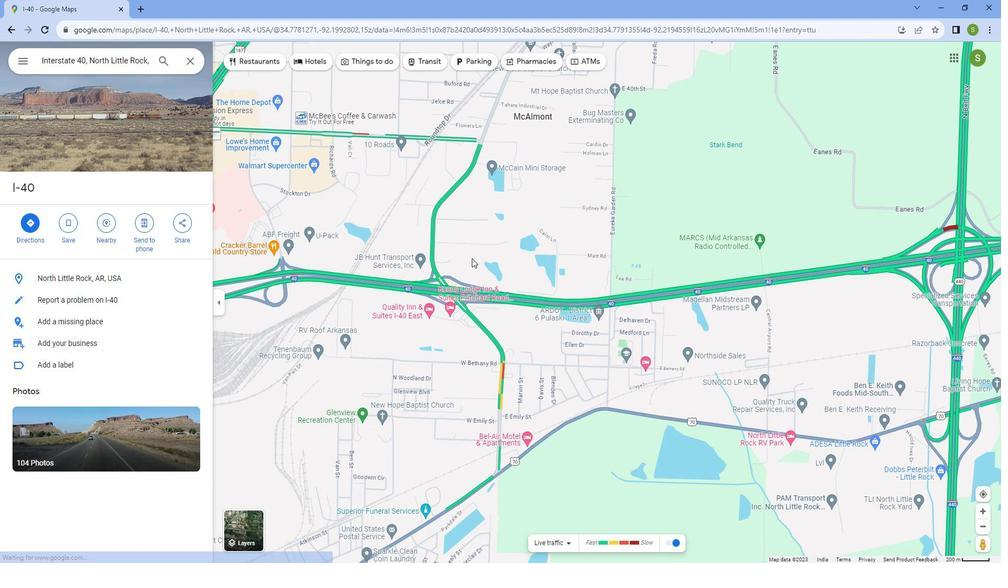 
Action: Mouse moved to (476, 253)
Screenshot: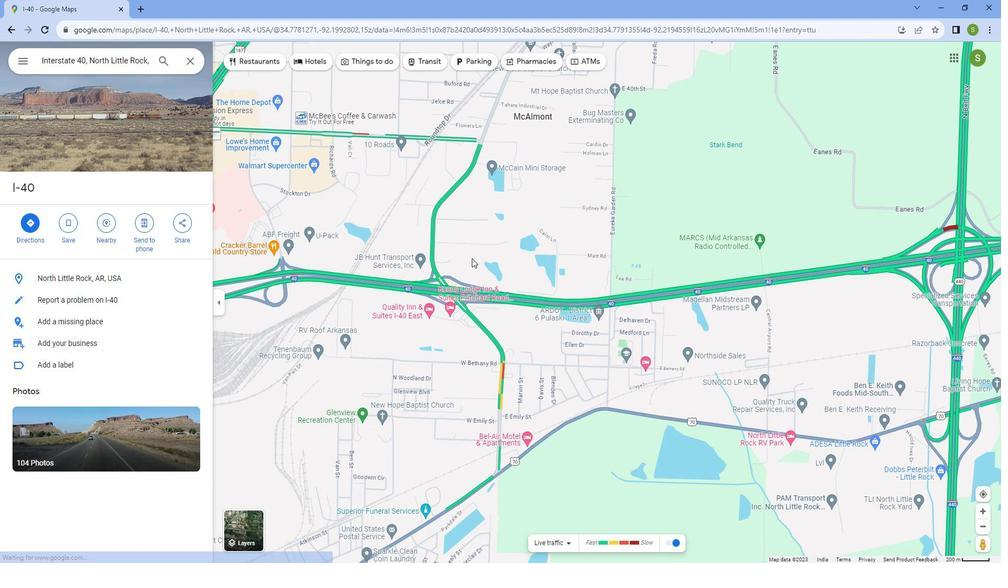
Action: Mouse scrolled (476, 253) with delta (0, 0)
Screenshot: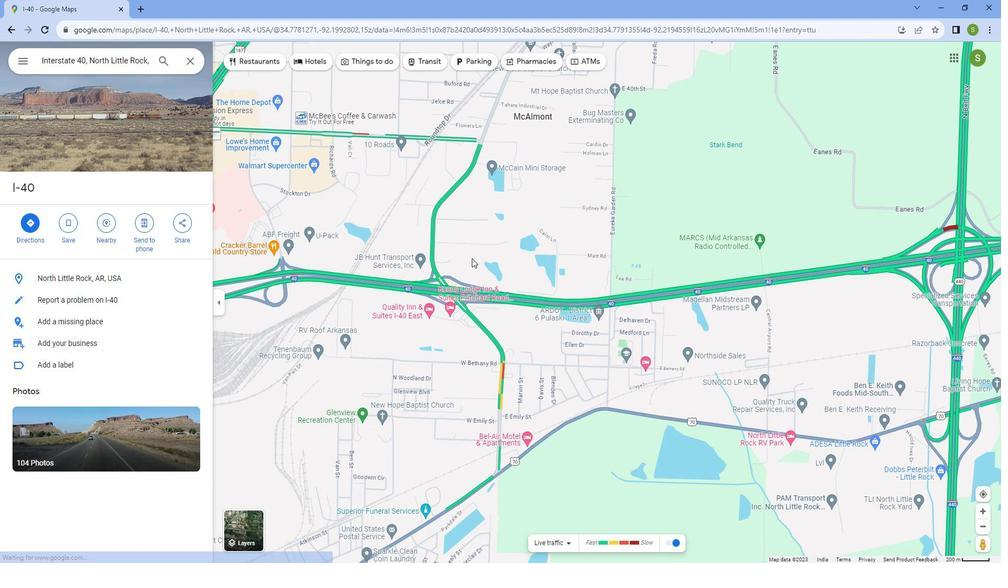 
Action: Mouse moved to (472, 253)
Screenshot: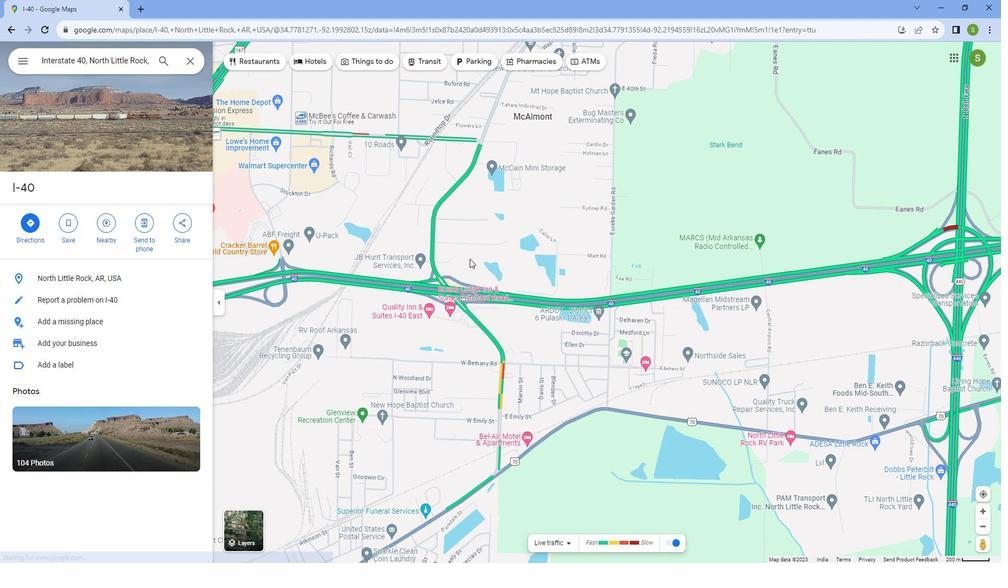 
Action: Mouse scrolled (472, 254) with delta (0, 0)
Screenshot: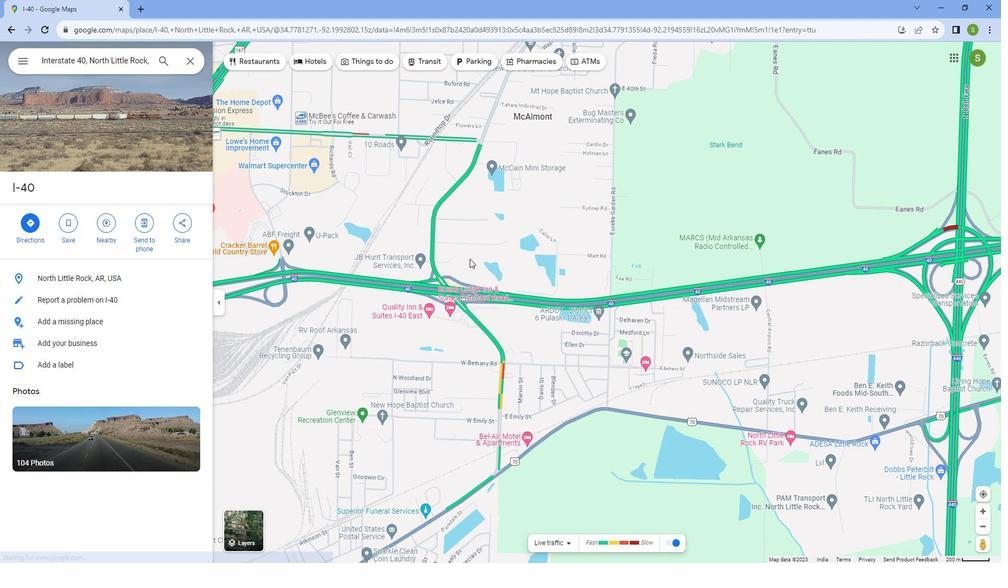
Action: Mouse moved to (327, 240)
Screenshot: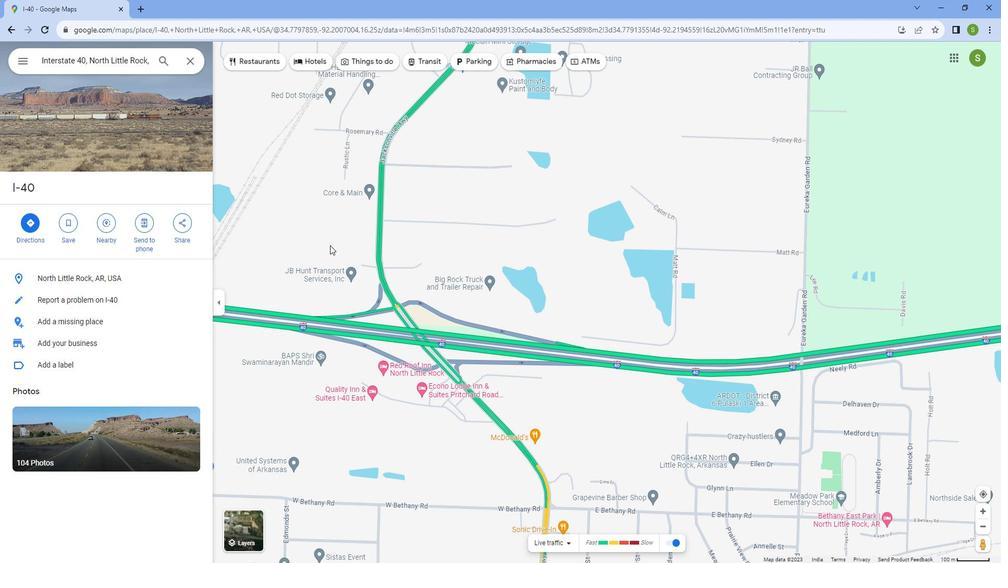 
Action: Mouse pressed left at (327, 240)
Screenshot: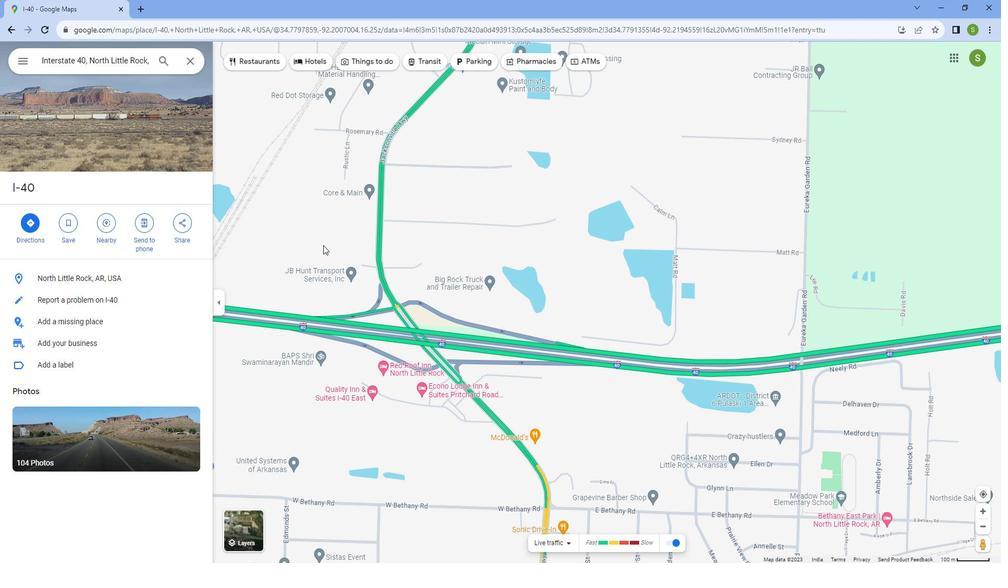 
Action: Mouse moved to (410, 219)
Screenshot: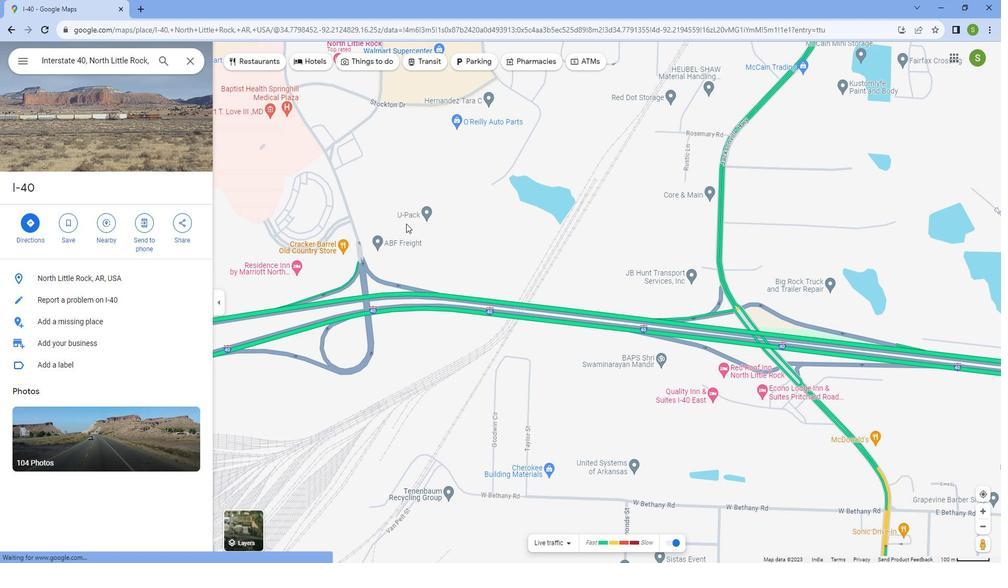 
Action: Mouse pressed left at (410, 219)
Screenshot: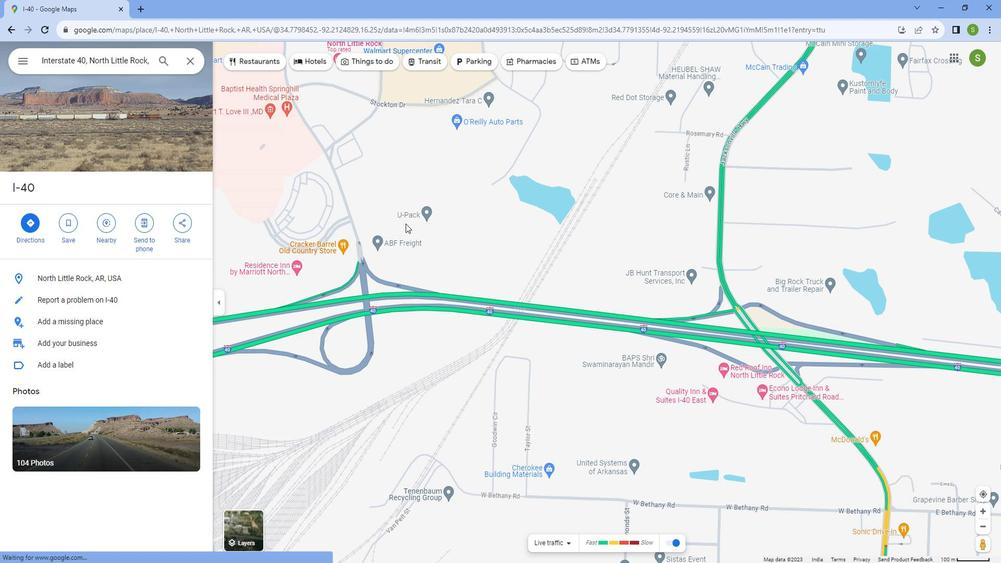 
Action: Mouse moved to (564, 263)
Screenshot: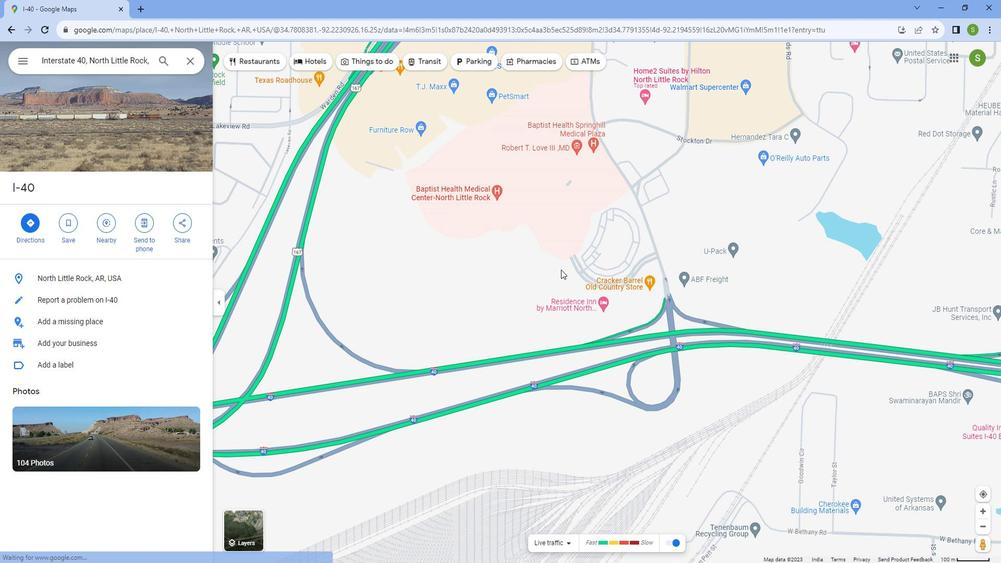 
